 Task: Use the command palette to quickly access various commands.
Action: Mouse moved to (731, 357)
Screenshot: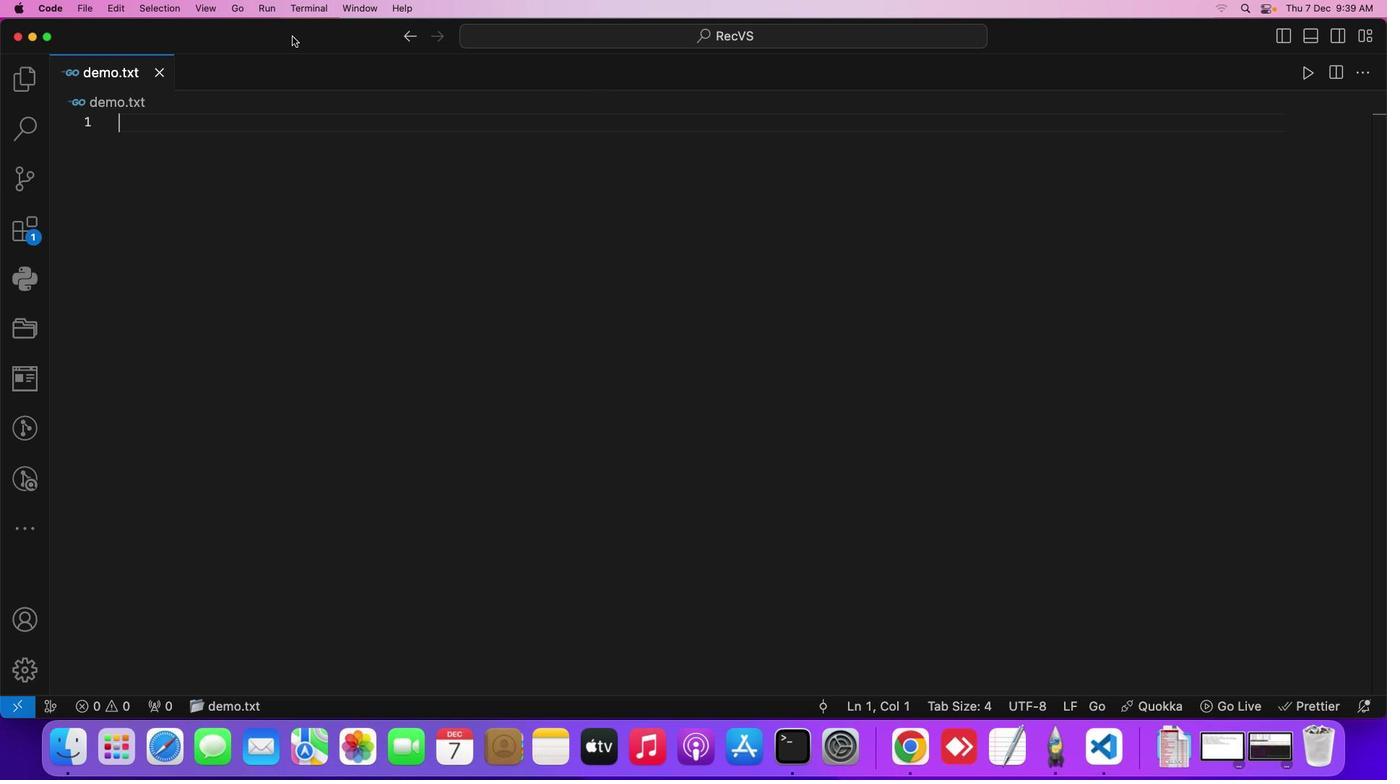 
Action: Mouse pressed left at (731, 357)
Screenshot: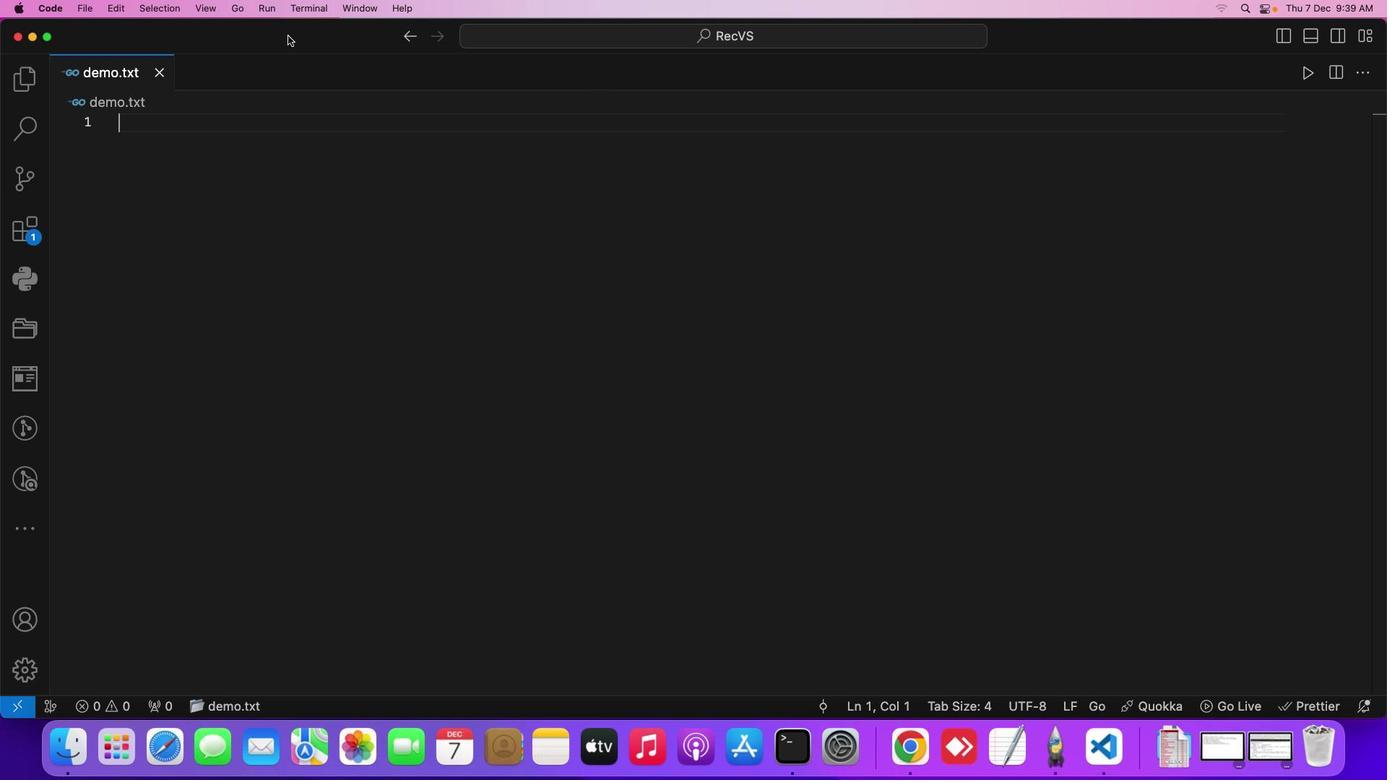 
Action: Mouse moved to (227, 29)
Screenshot: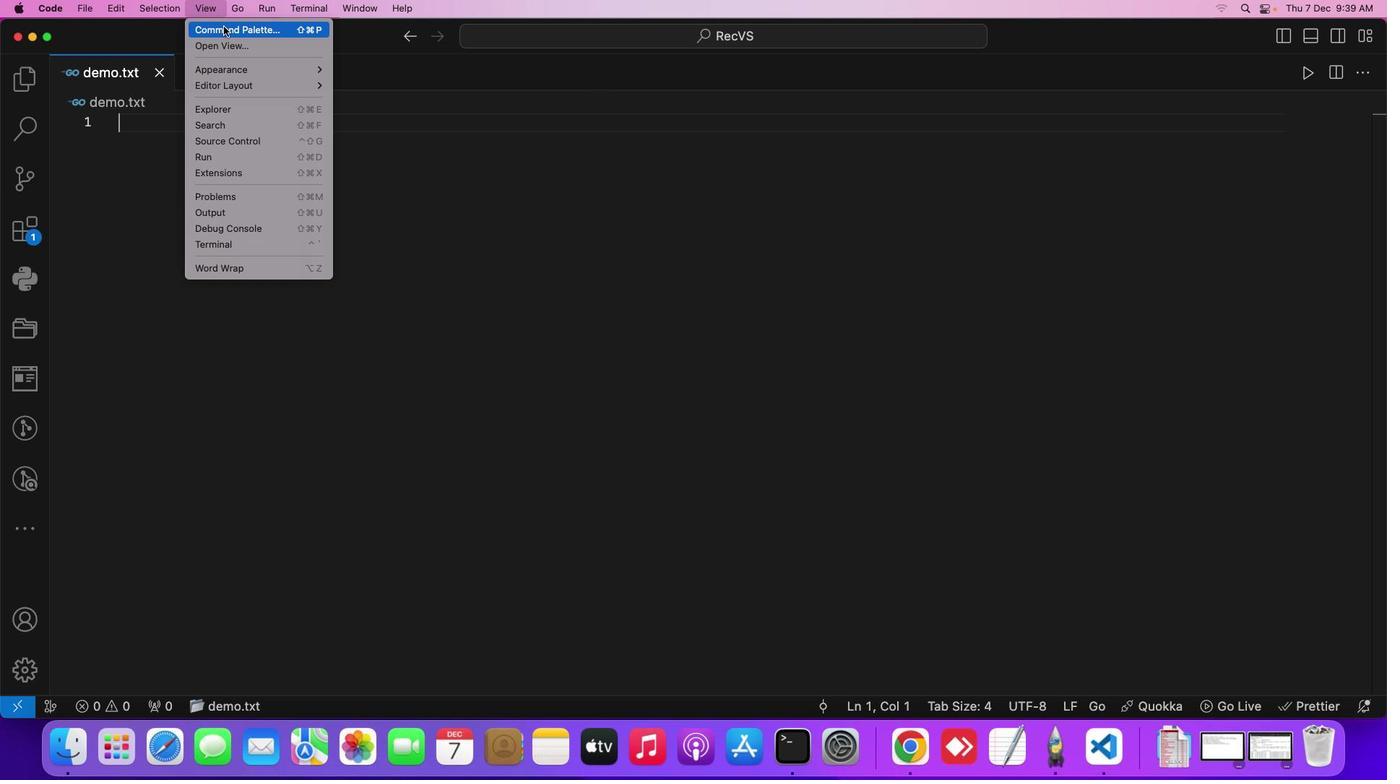 
Action: Mouse pressed left at (227, 29)
Screenshot: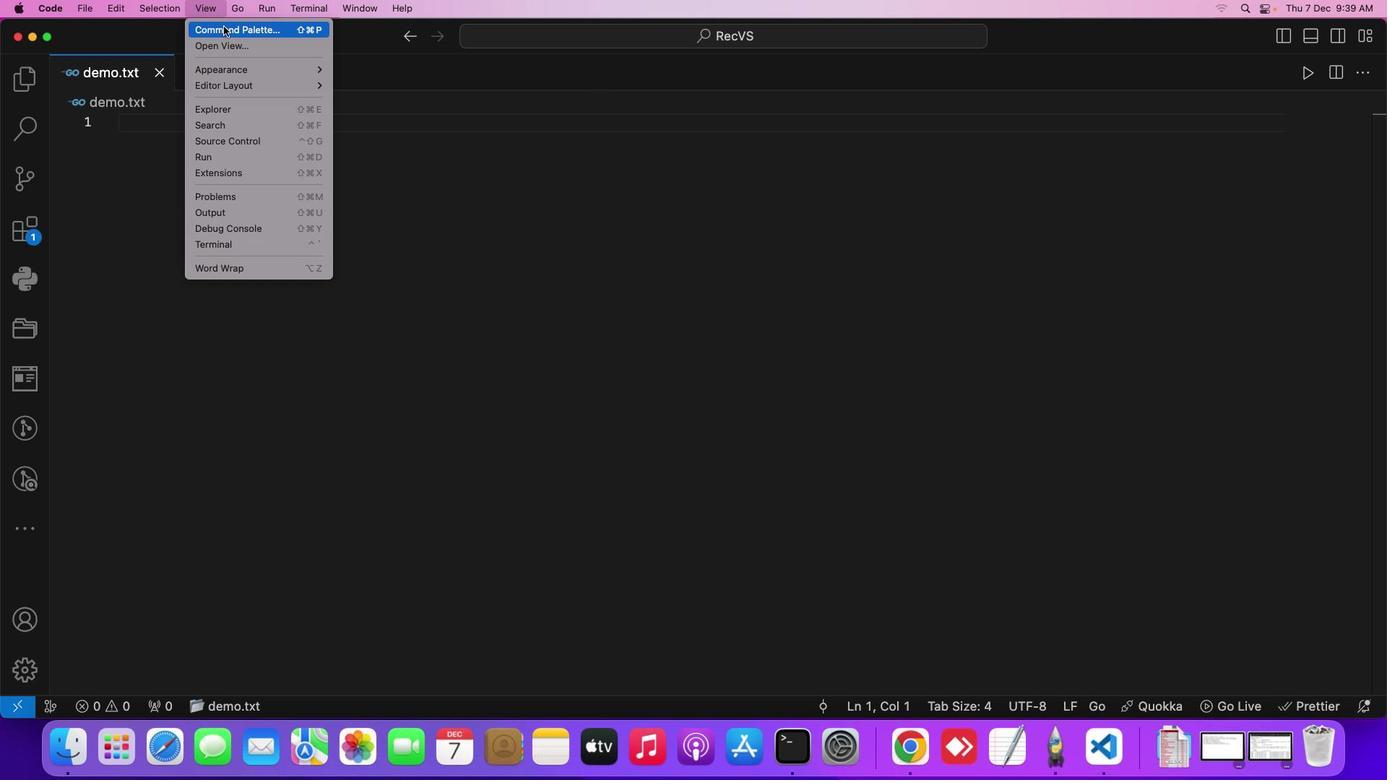 
Action: Mouse moved to (245, 47)
Screenshot: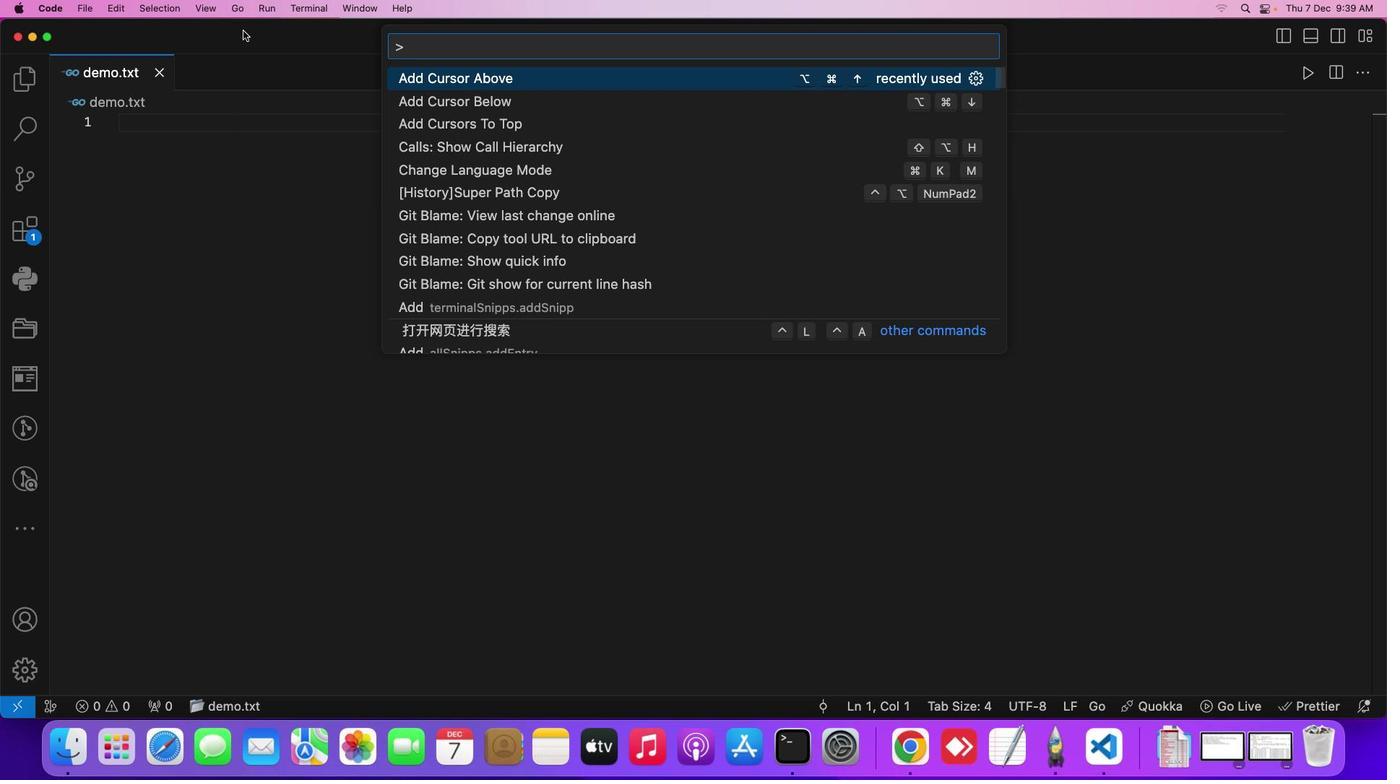 
Action: Mouse pressed left at (245, 47)
Screenshot: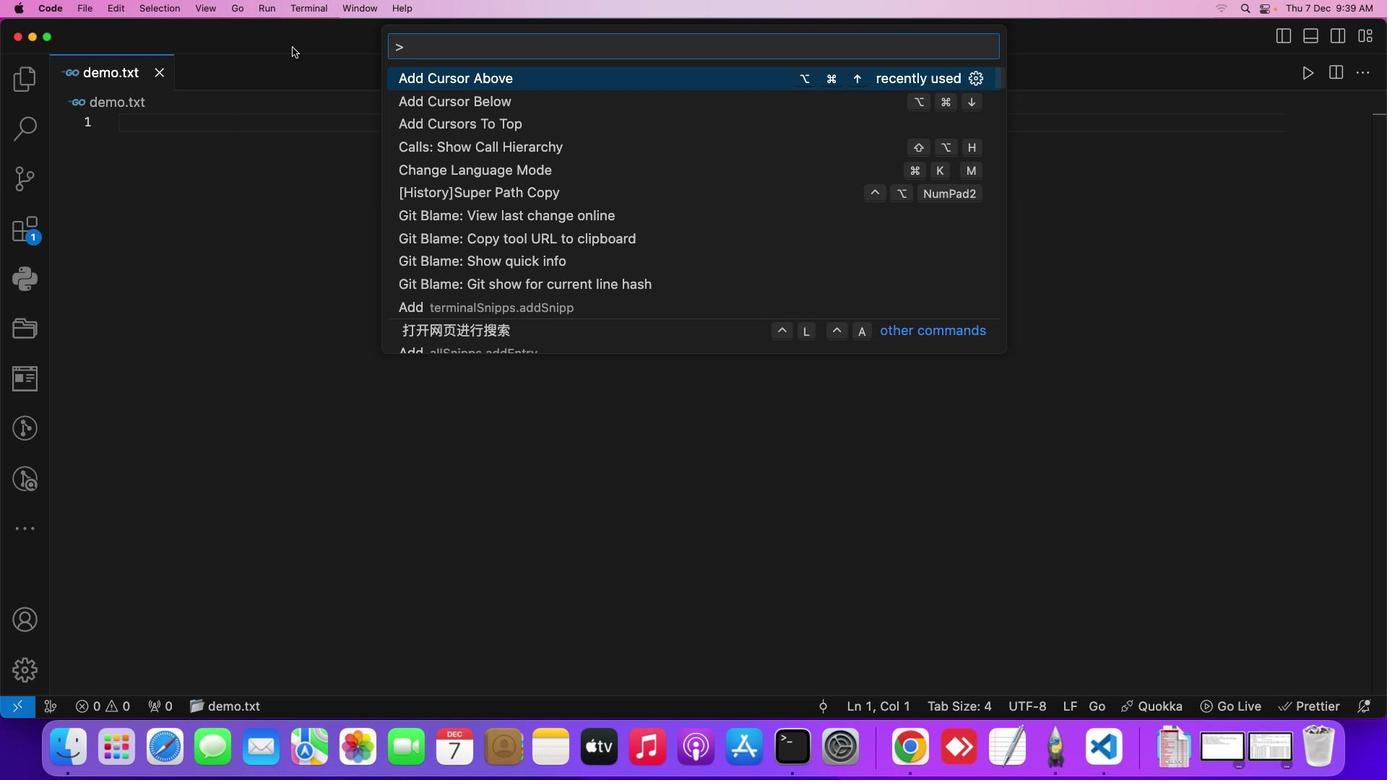
Action: Mouse moved to (523, 195)
Screenshot: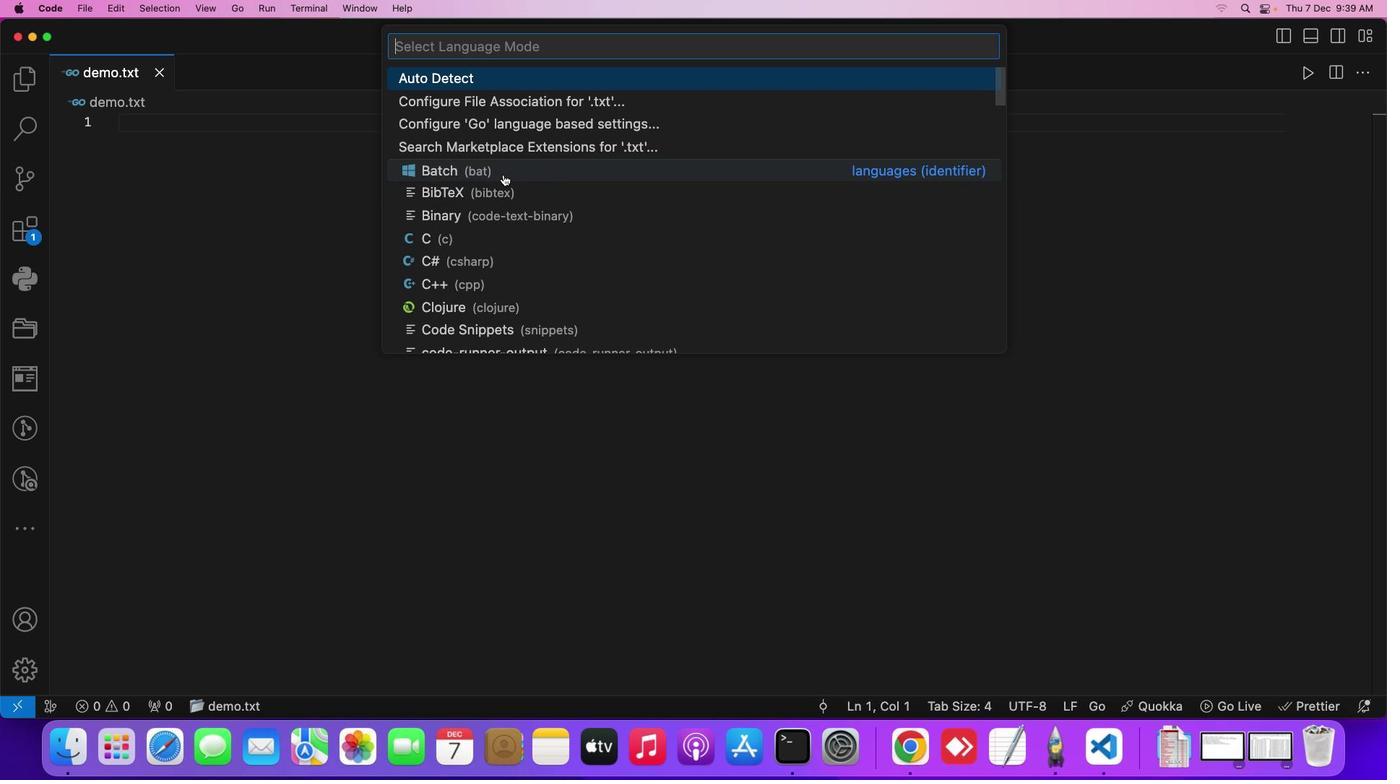 
Action: Mouse pressed left at (523, 195)
Screenshot: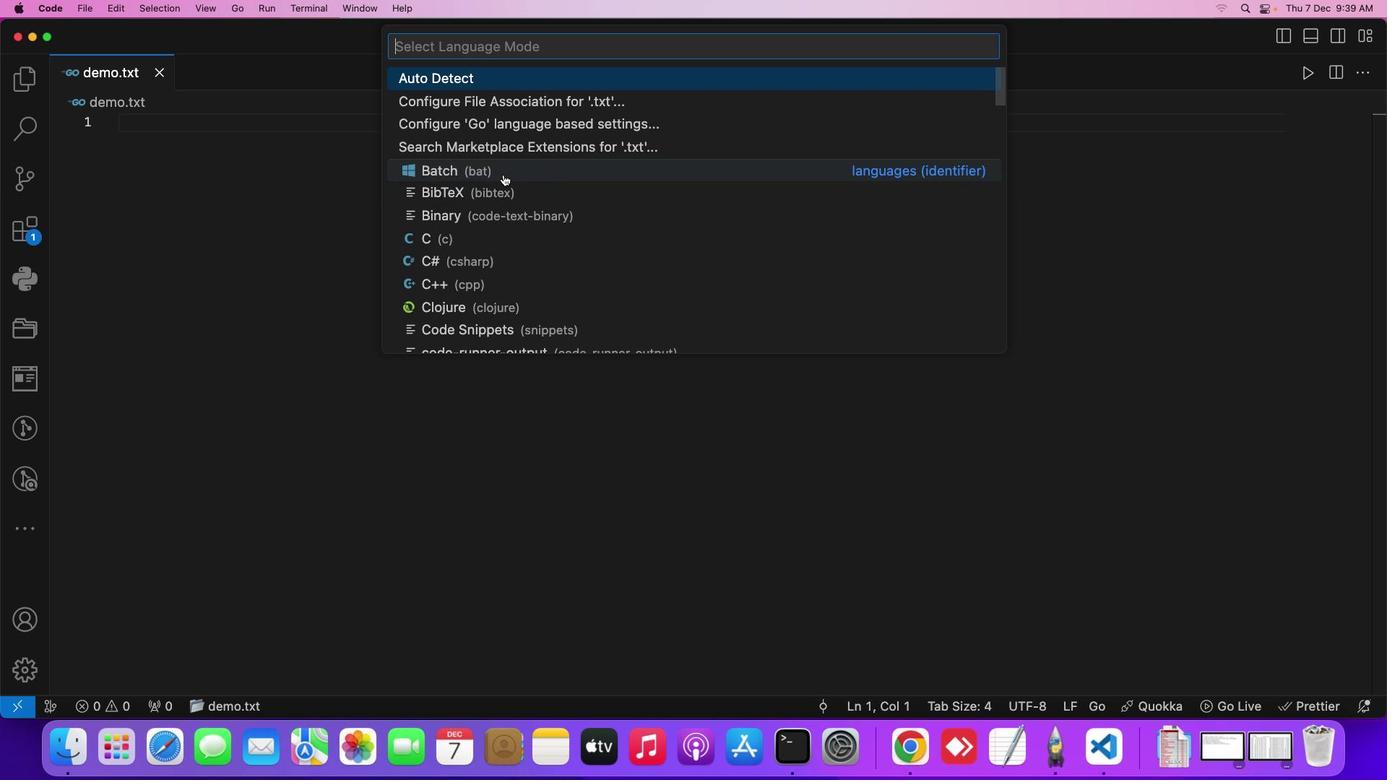 
Action: Mouse moved to (521, 292)
Screenshot: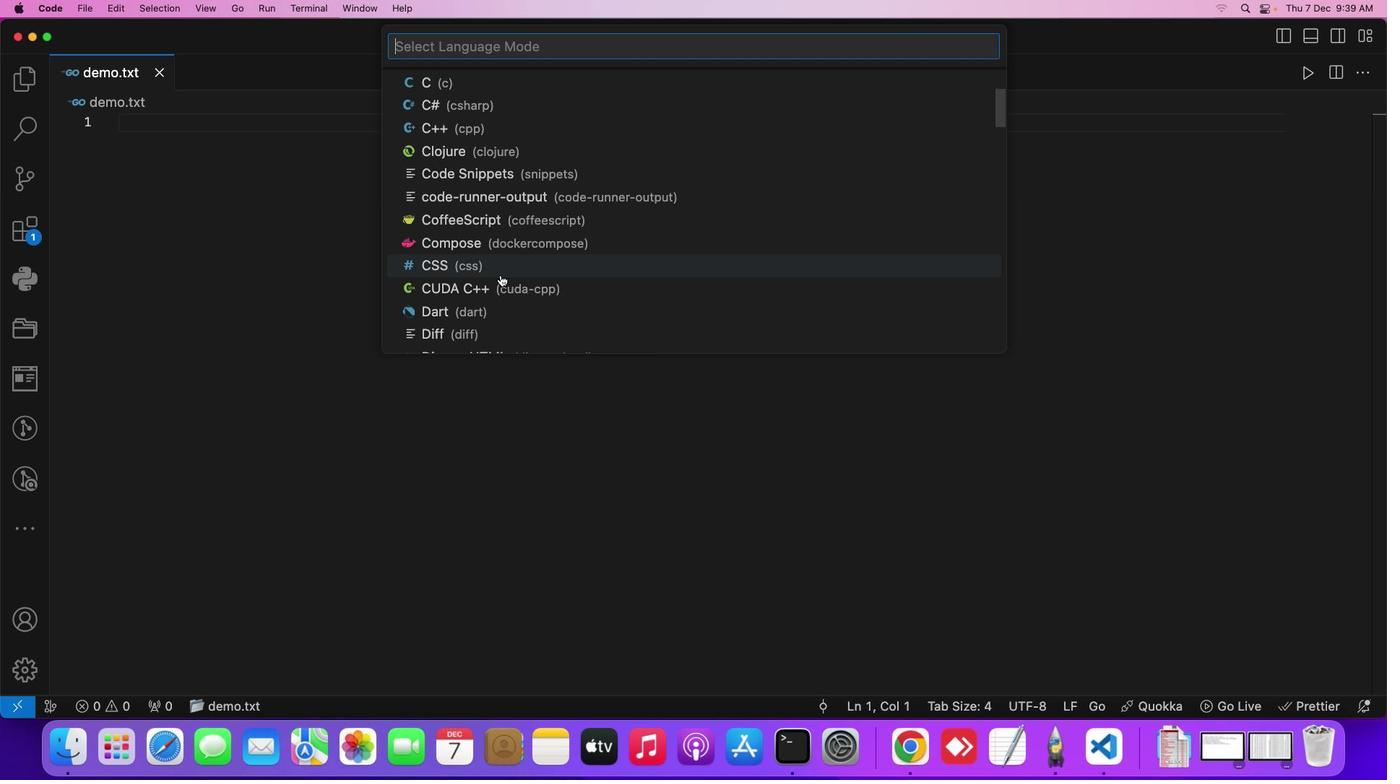 
Action: Mouse scrolled (521, 292) with delta (20, 20)
Screenshot: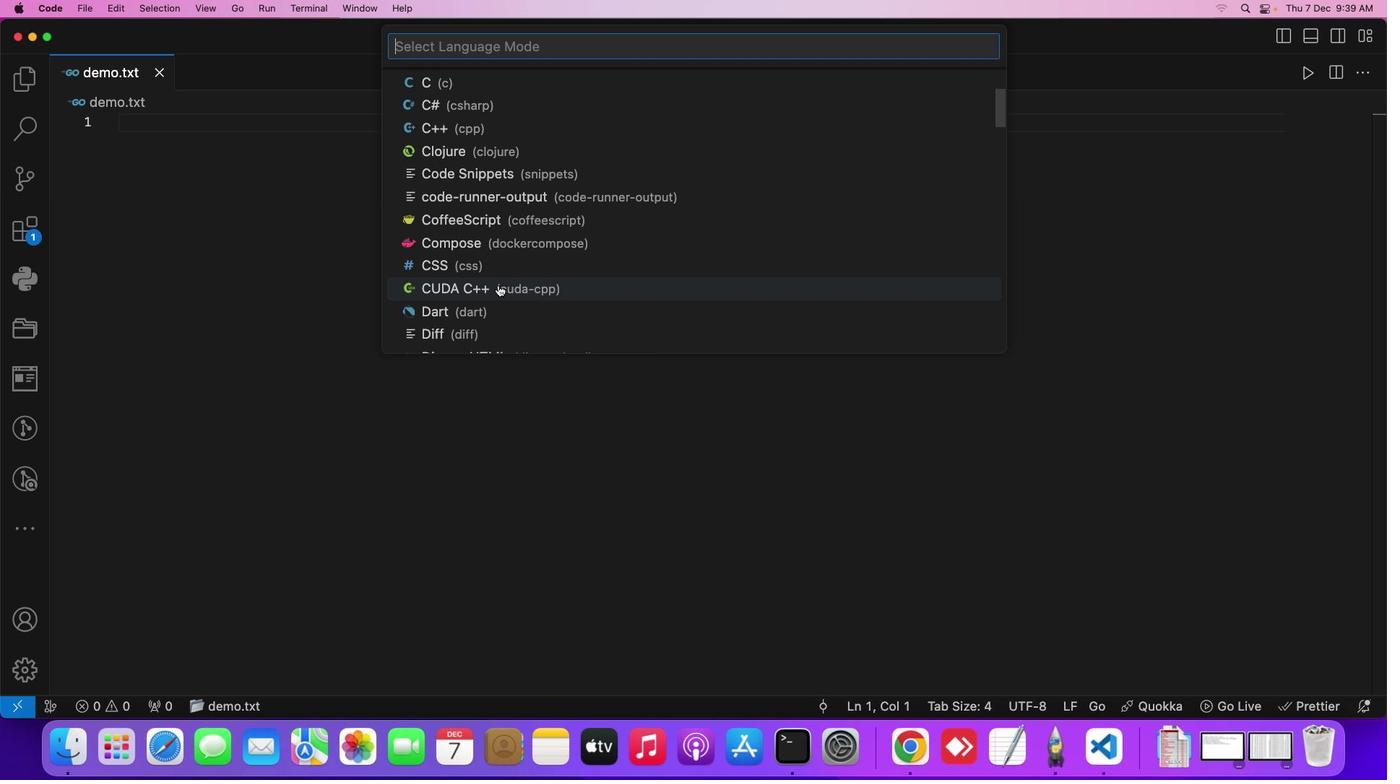 
Action: Mouse scrolled (521, 292) with delta (20, 20)
Screenshot: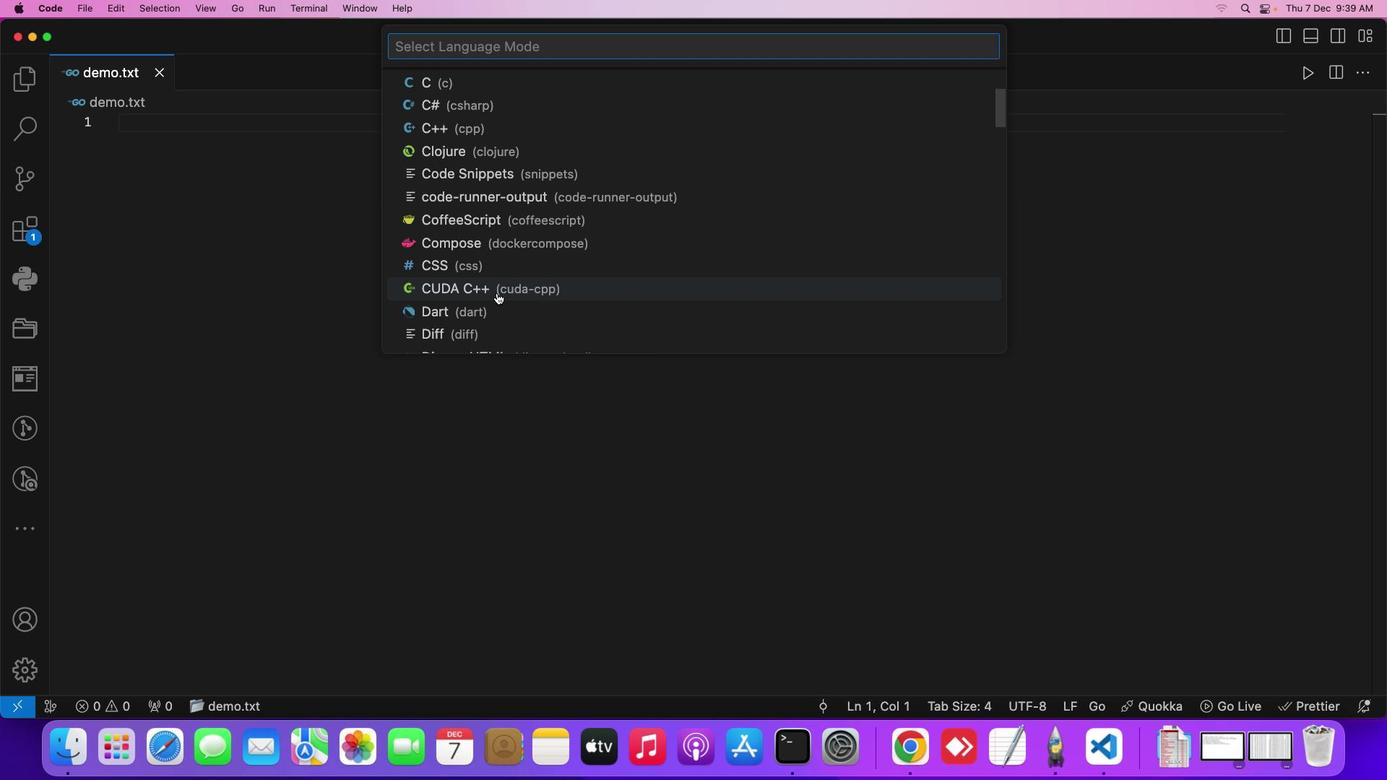 
Action: Mouse scrolled (521, 292) with delta (20, 20)
Screenshot: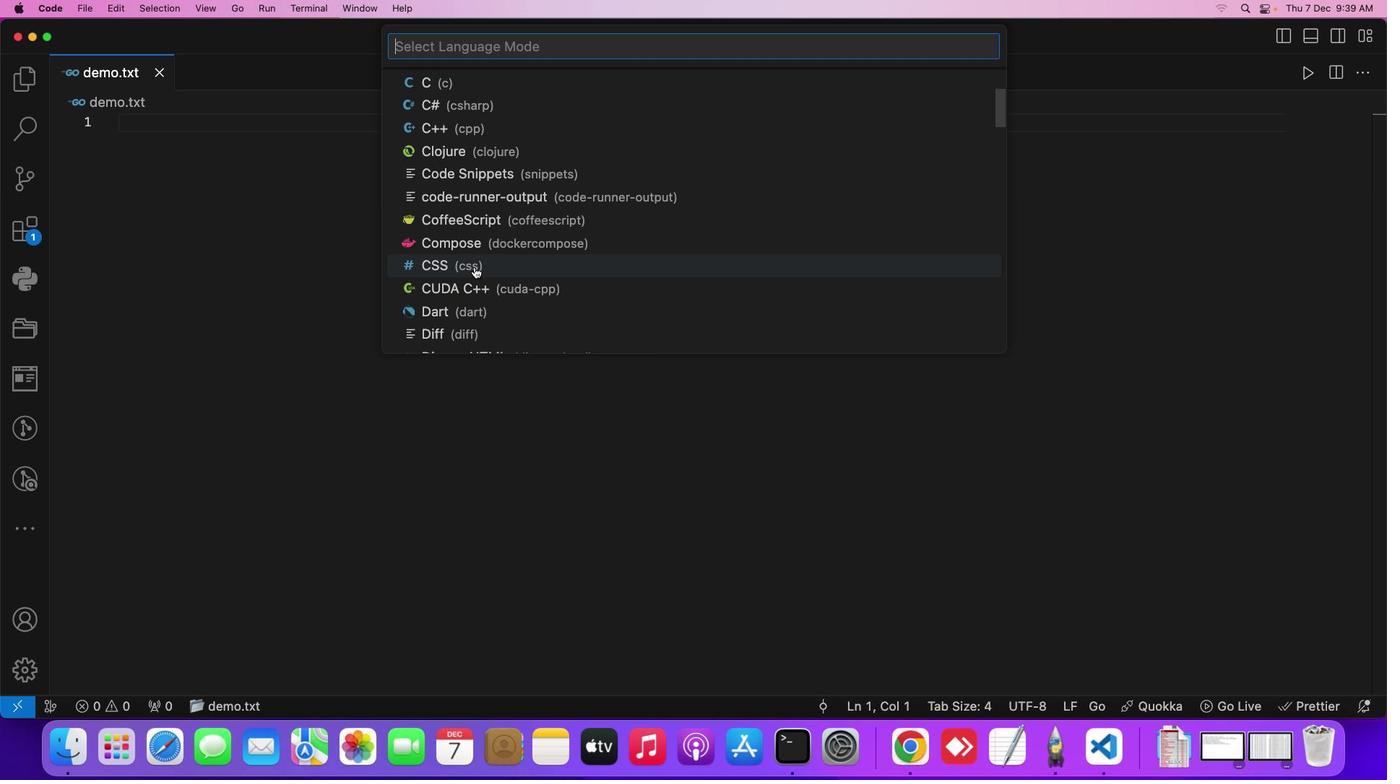 
Action: Mouse moved to (495, 288)
Screenshot: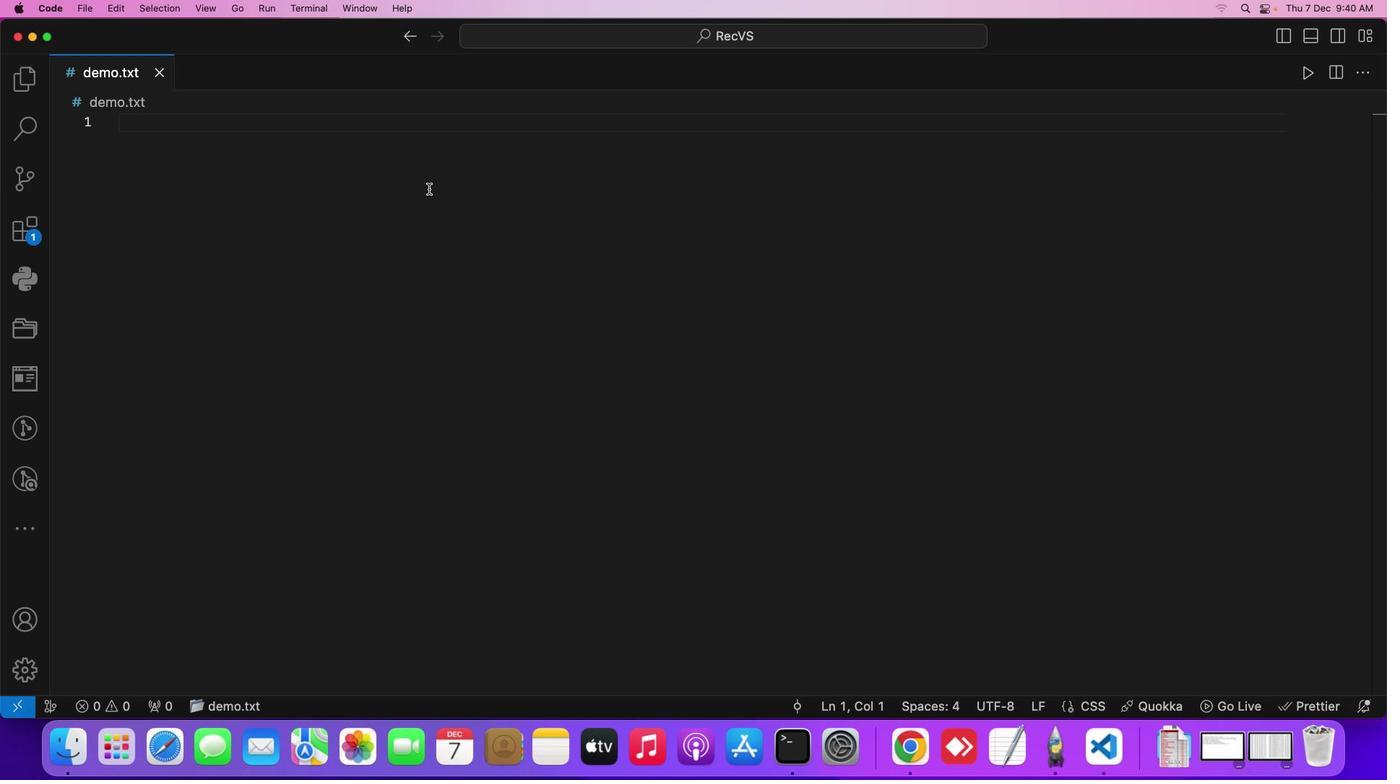 
Action: Mouse pressed left at (495, 288)
Screenshot: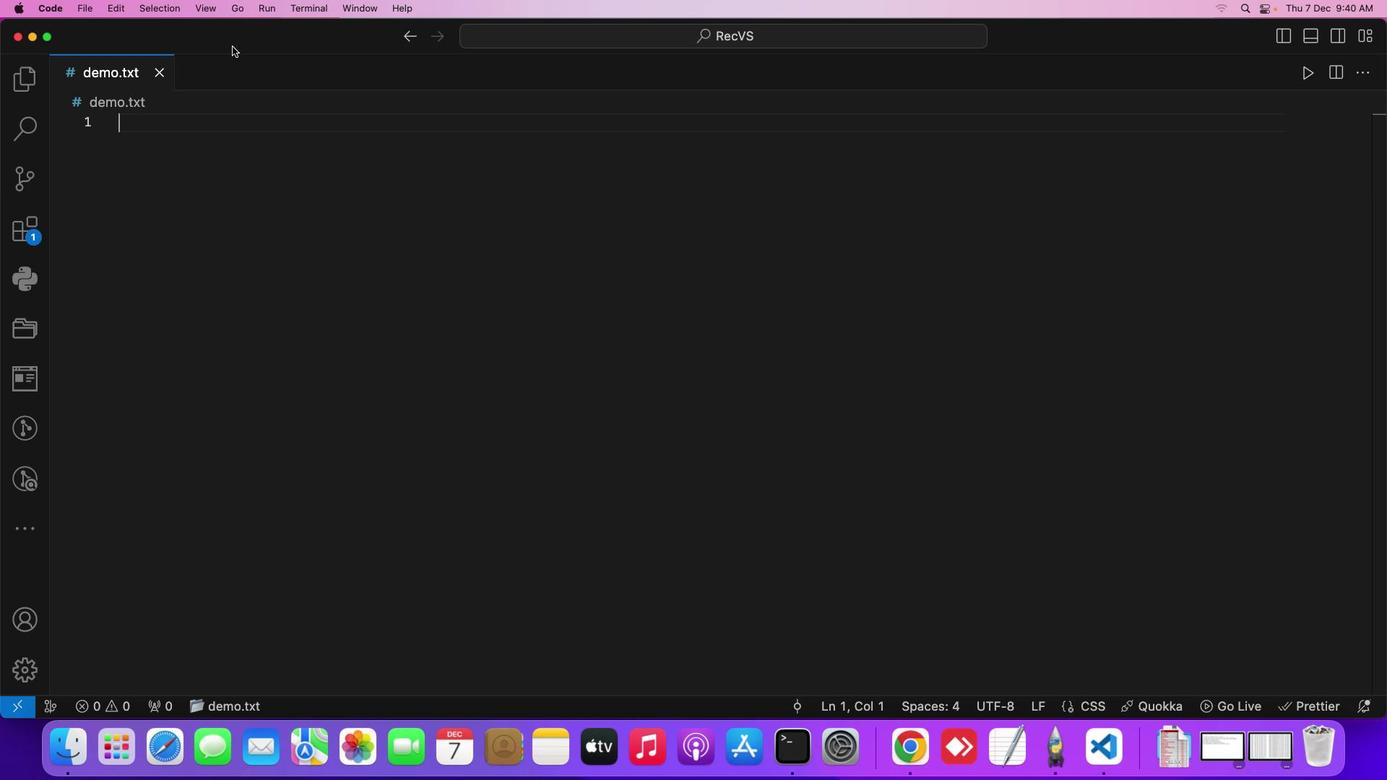
Action: Mouse moved to (227, 28)
Screenshot: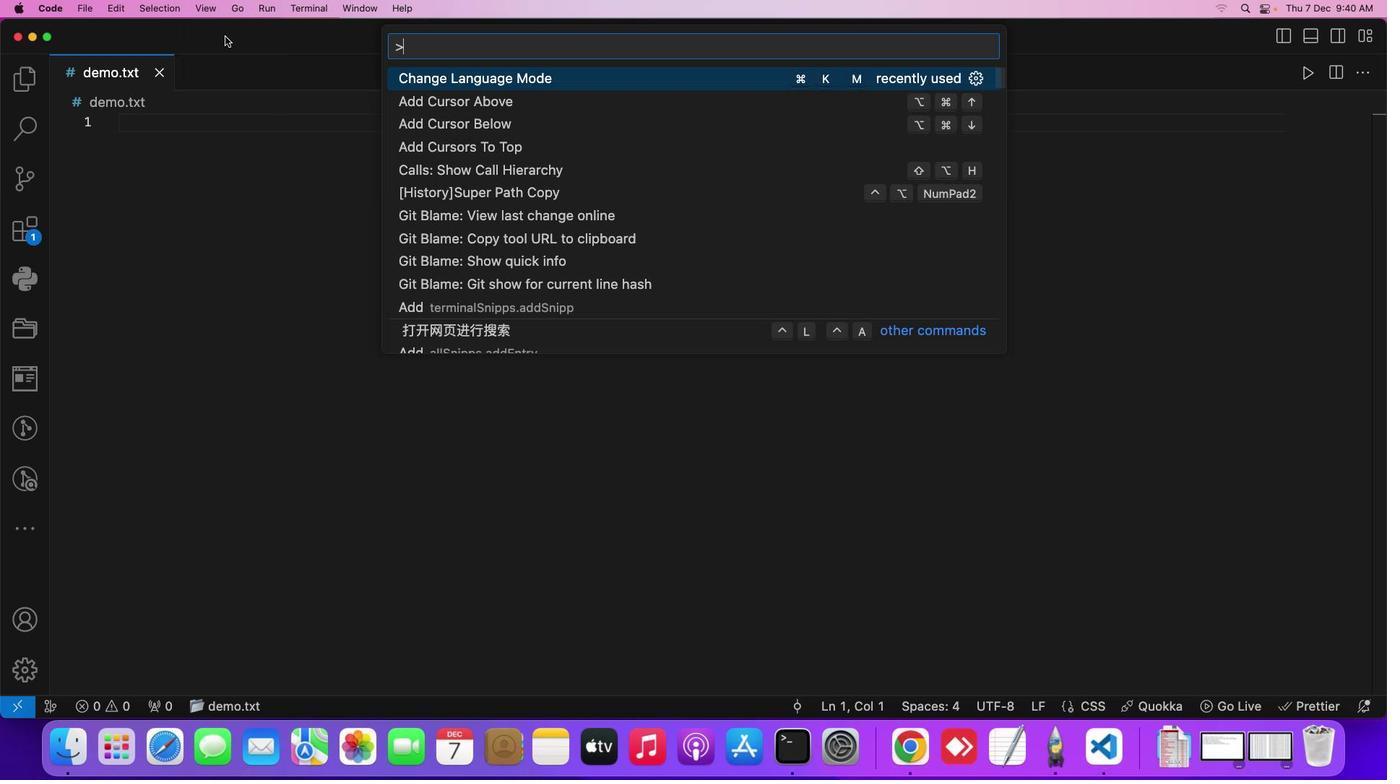 
Action: Mouse pressed left at (227, 28)
Screenshot: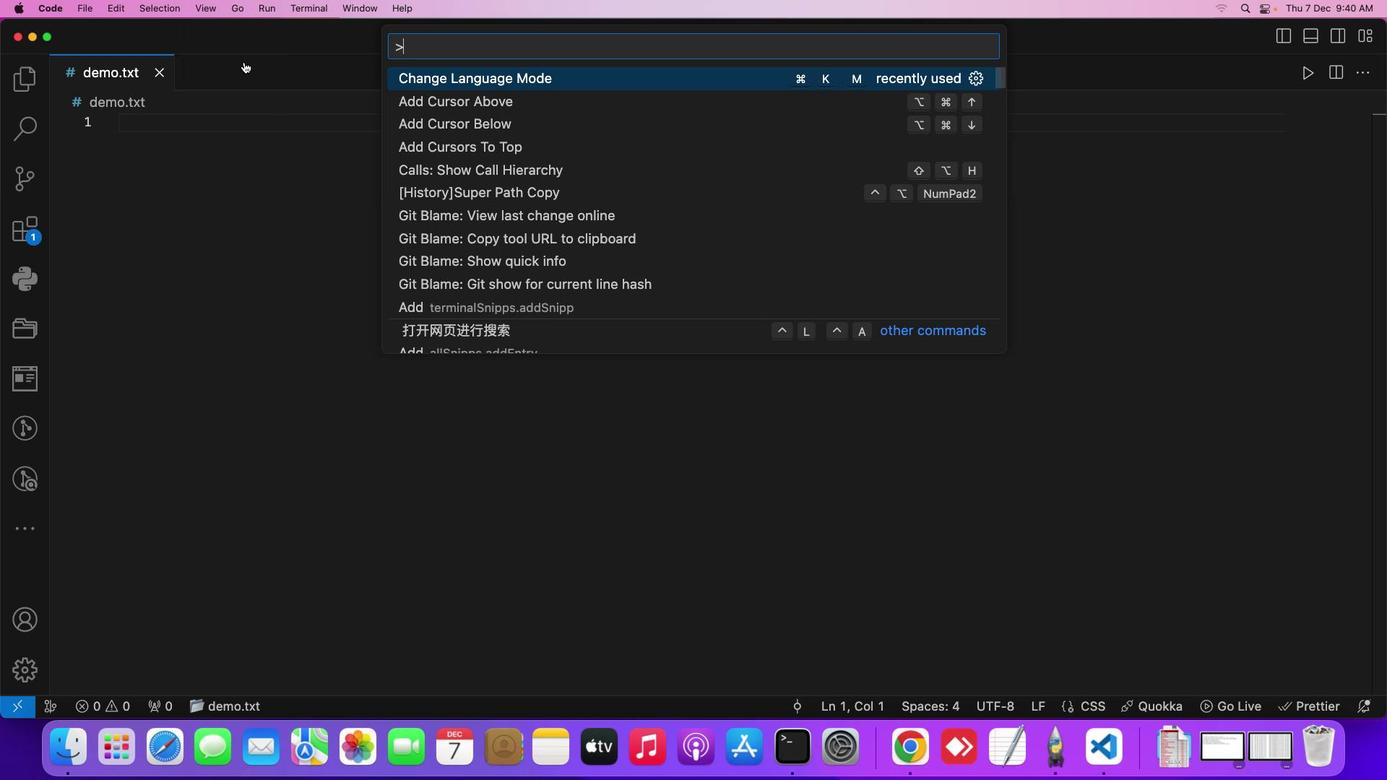
Action: Mouse moved to (237, 49)
Screenshot: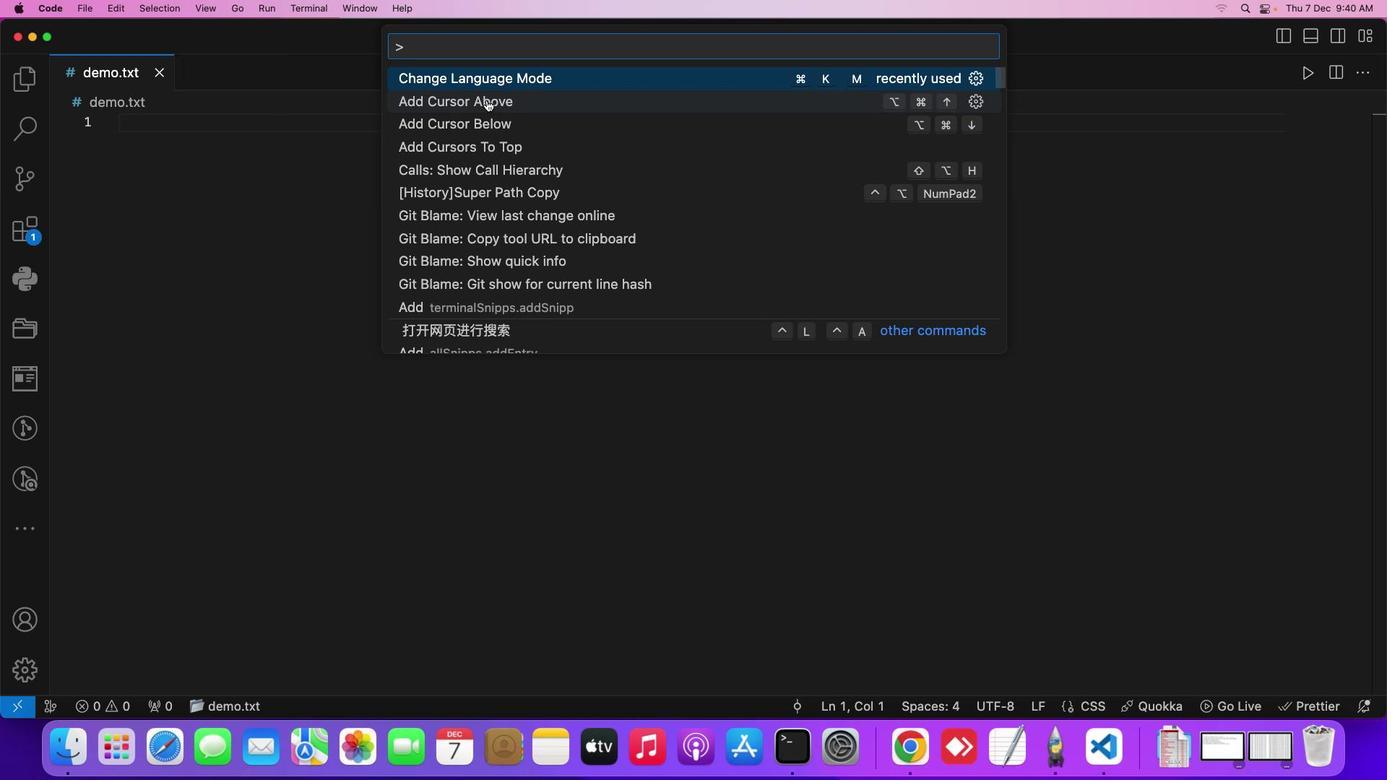 
Action: Mouse pressed left at (237, 49)
Screenshot: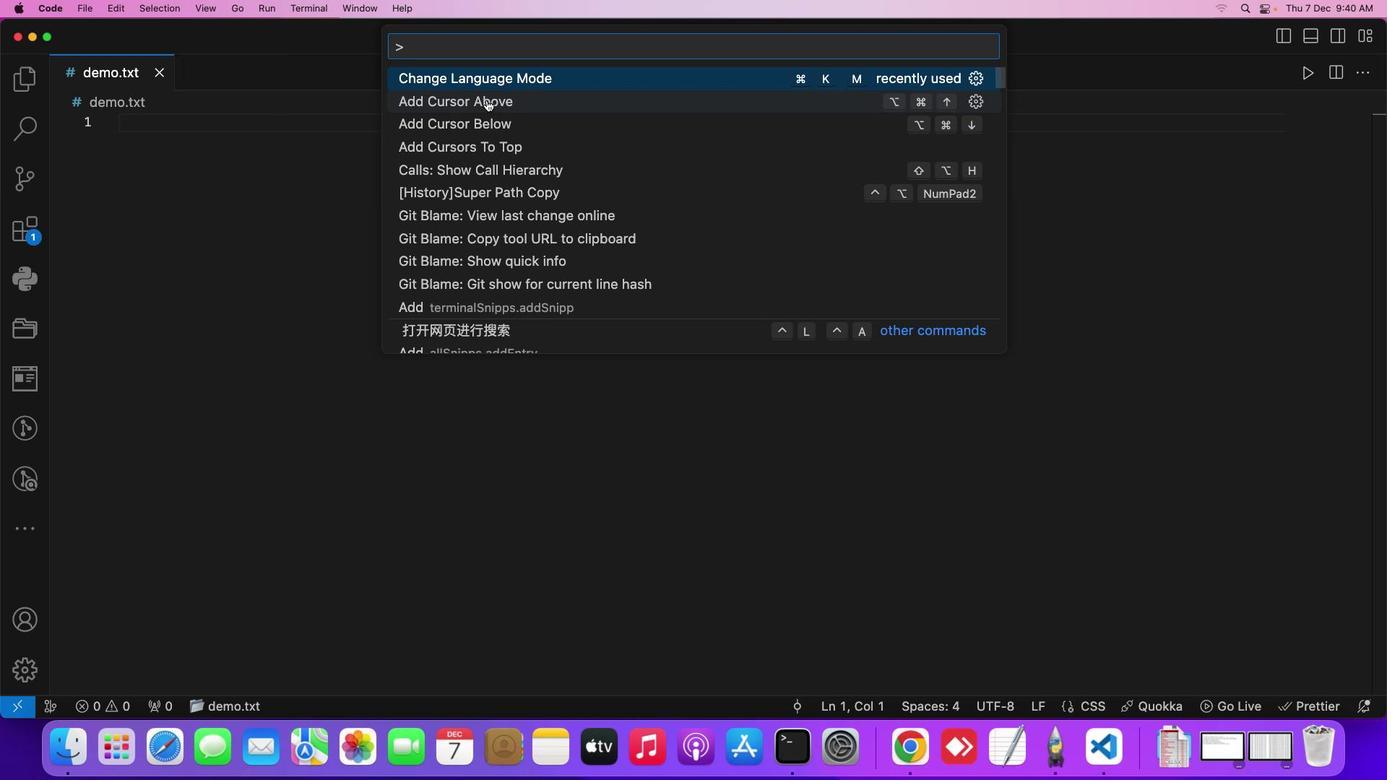 
Action: Mouse moved to (510, 165)
Screenshot: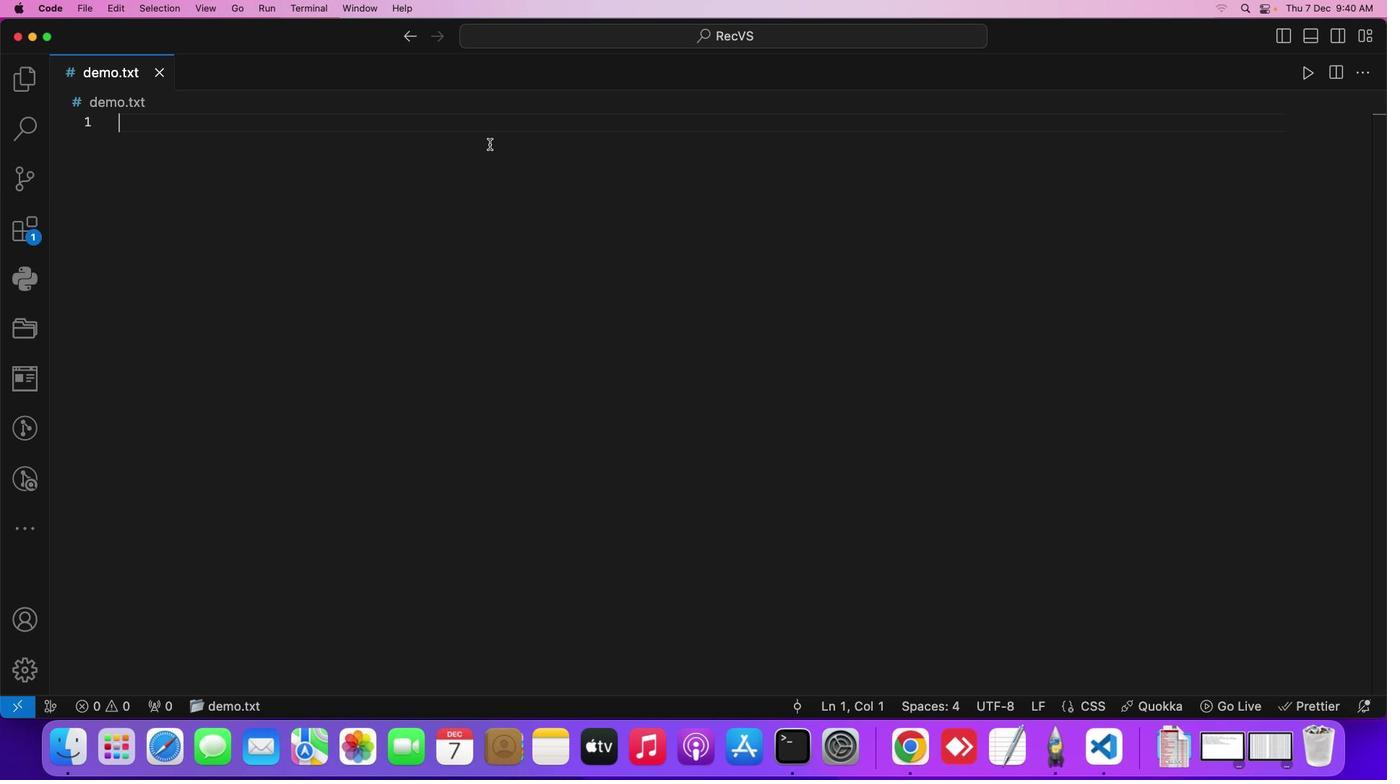 
Action: Mouse pressed left at (510, 165)
Screenshot: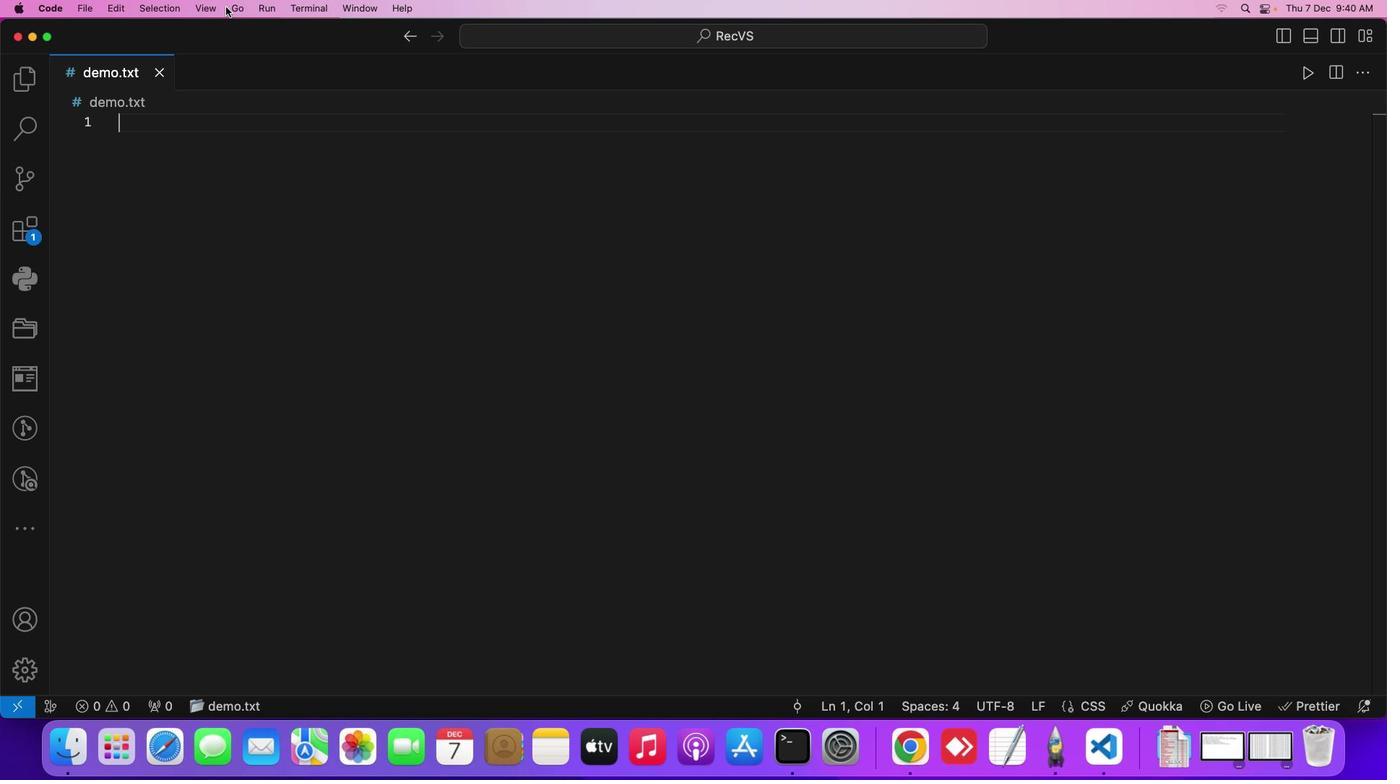 
Action: Mouse moved to (235, 28)
Screenshot: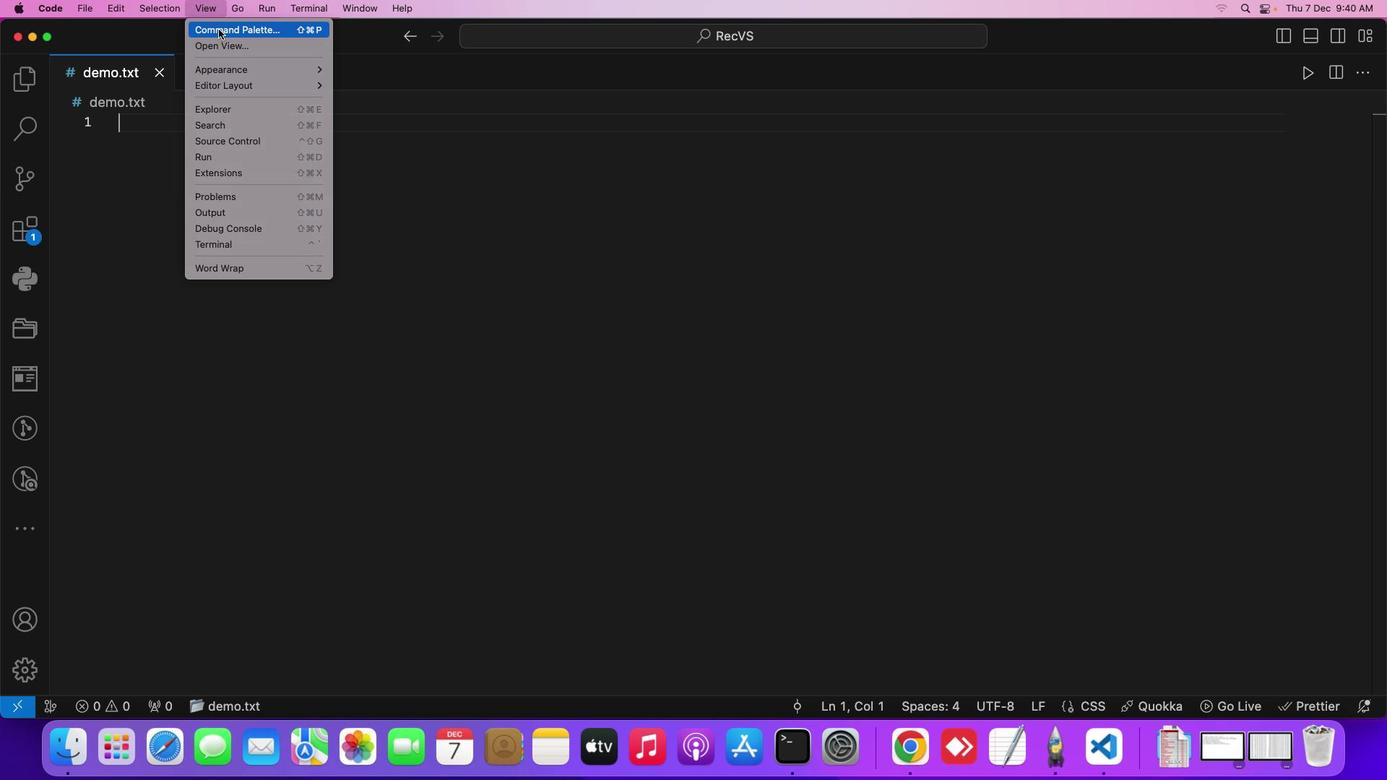 
Action: Mouse pressed left at (235, 28)
Screenshot: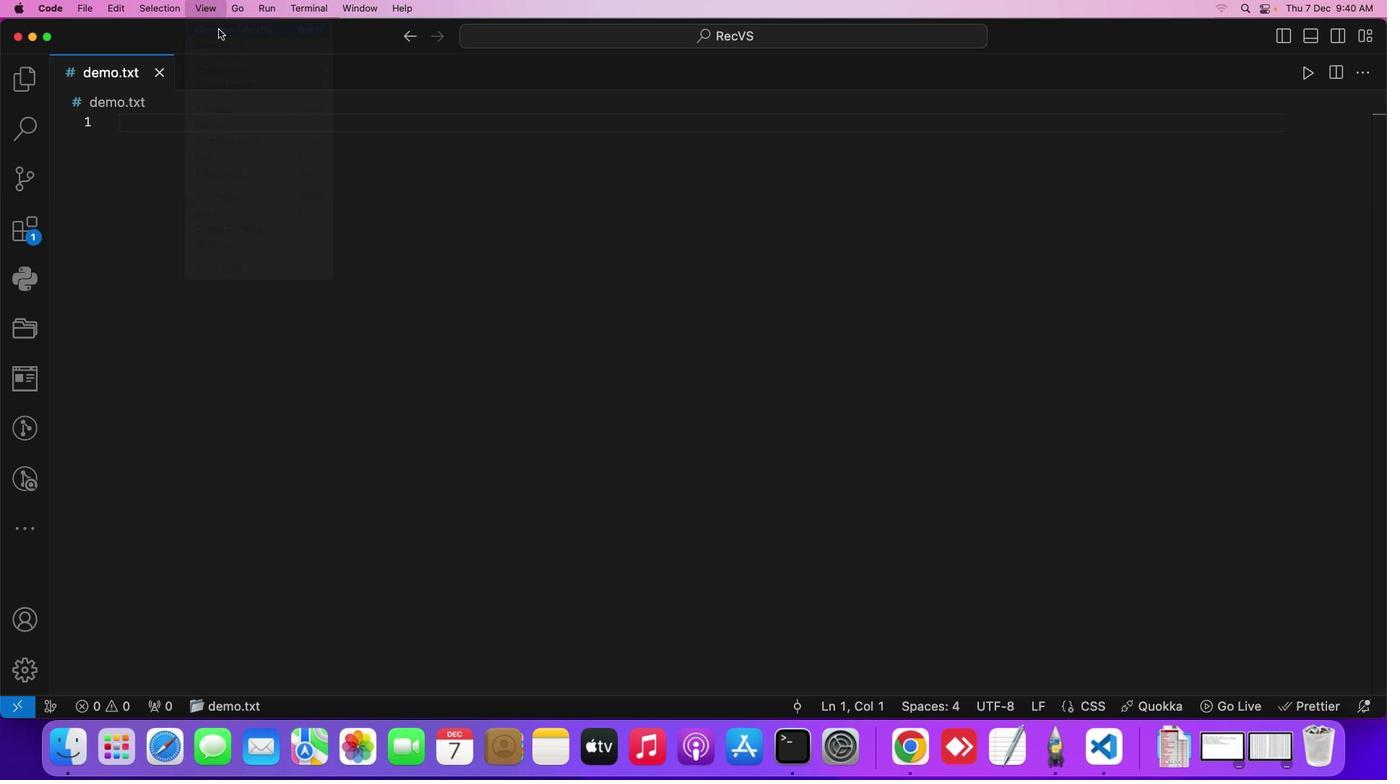 
Action: Mouse moved to (239, 50)
Screenshot: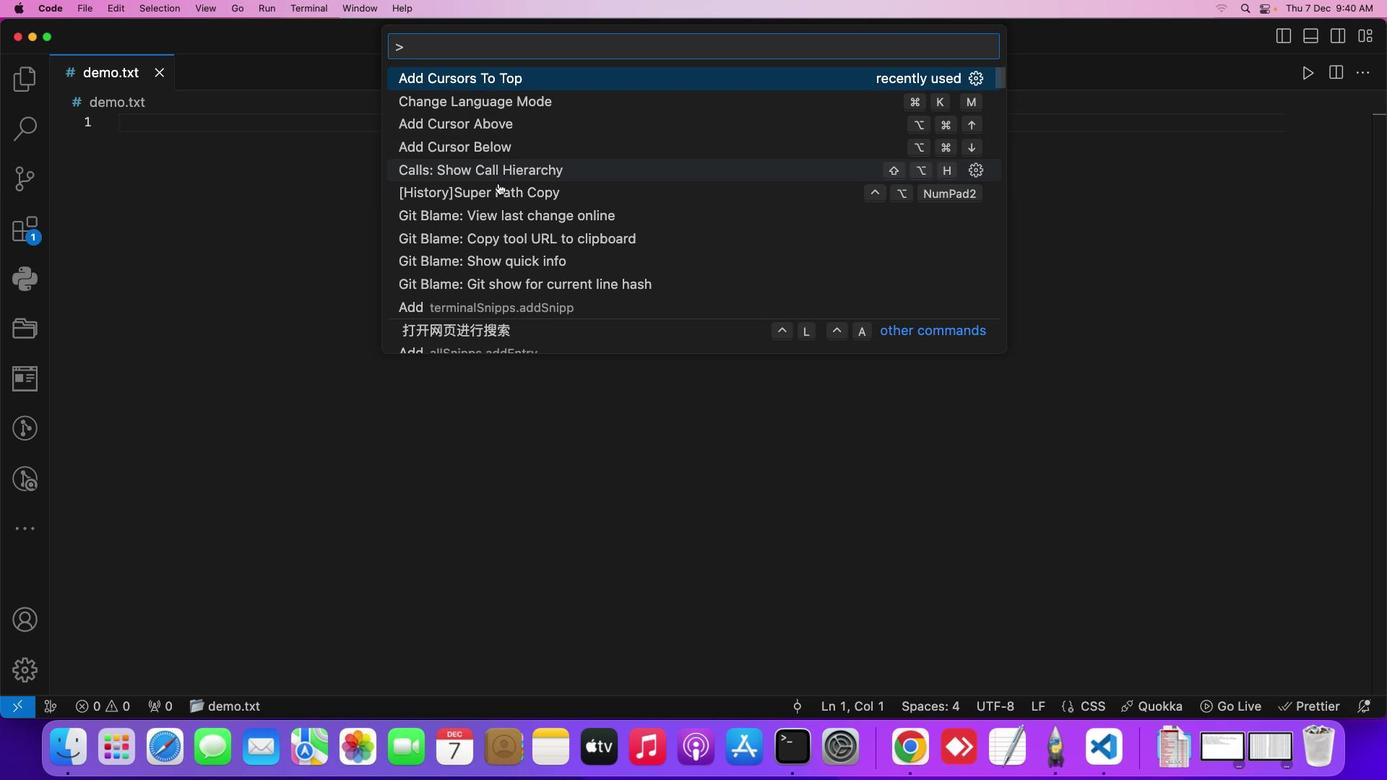 
Action: Mouse pressed left at (239, 50)
Screenshot: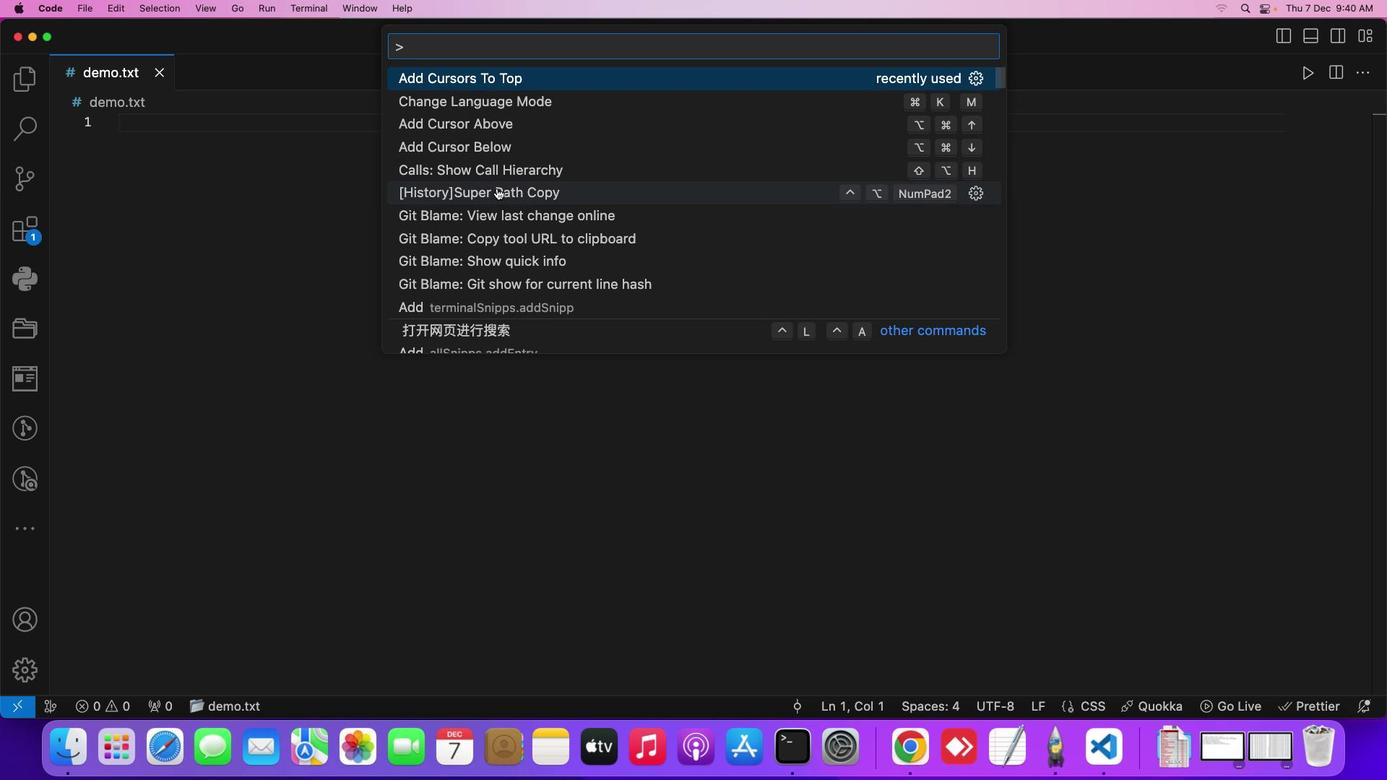 
Action: Mouse moved to (521, 260)
Screenshot: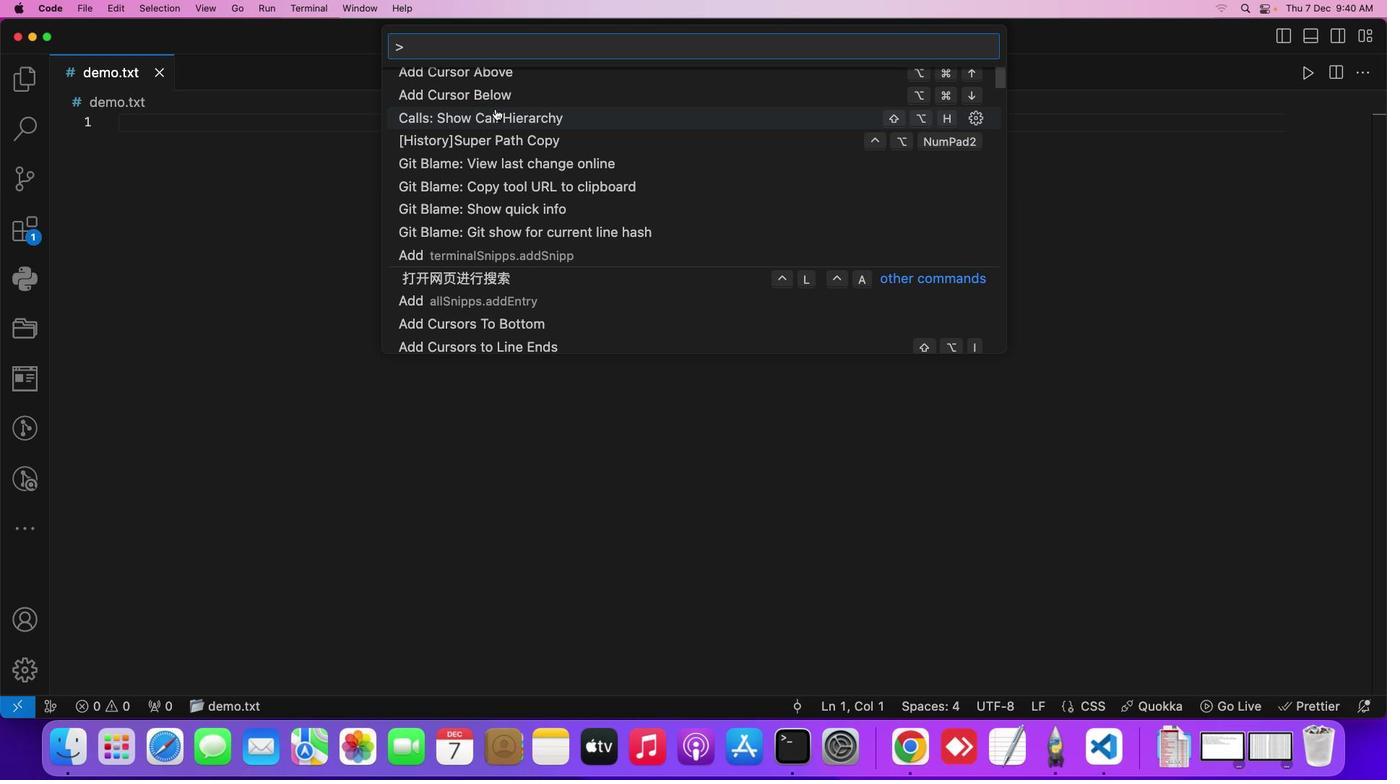 
Action: Mouse scrolled (521, 260) with delta (20, 20)
Screenshot: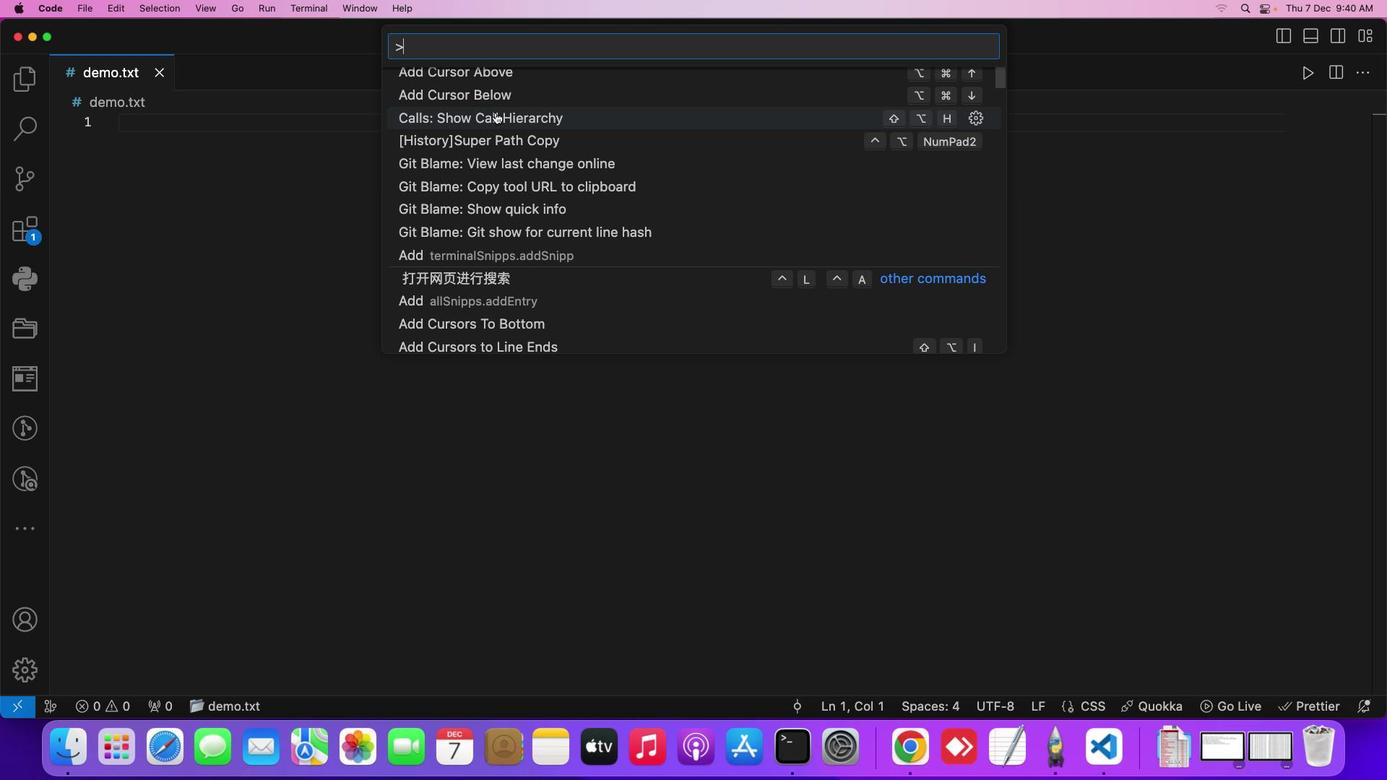 
Action: Mouse moved to (515, 133)
Screenshot: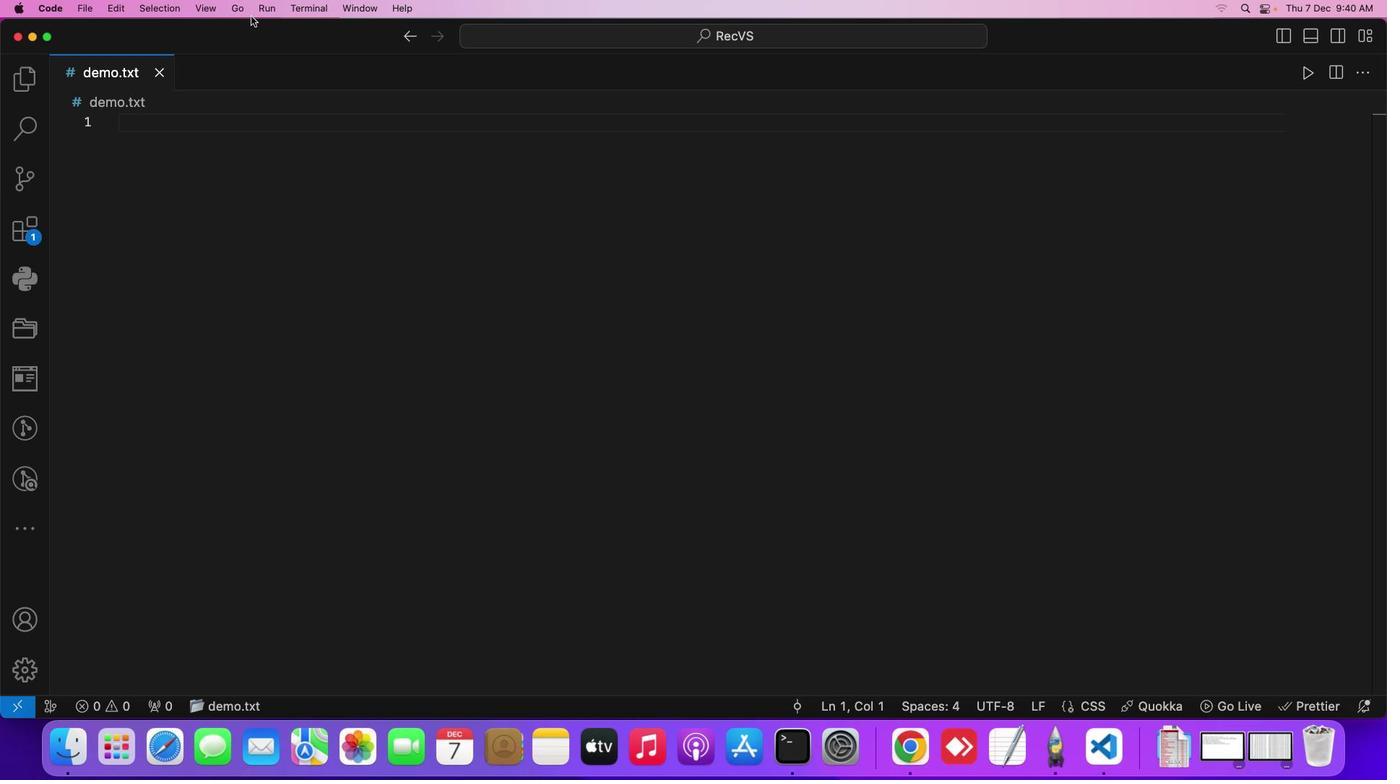 
Action: Mouse pressed left at (515, 133)
Screenshot: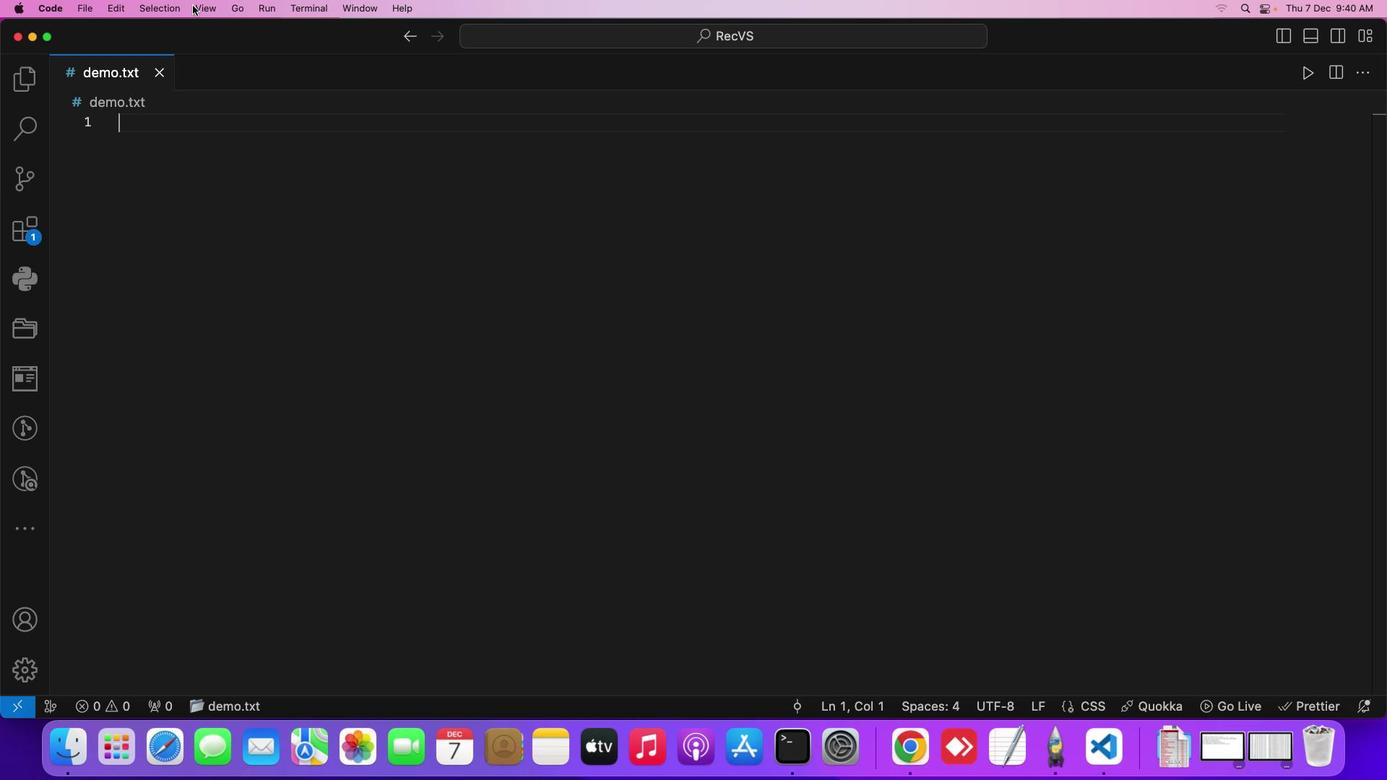 
Action: Mouse moved to (226, 26)
Screenshot: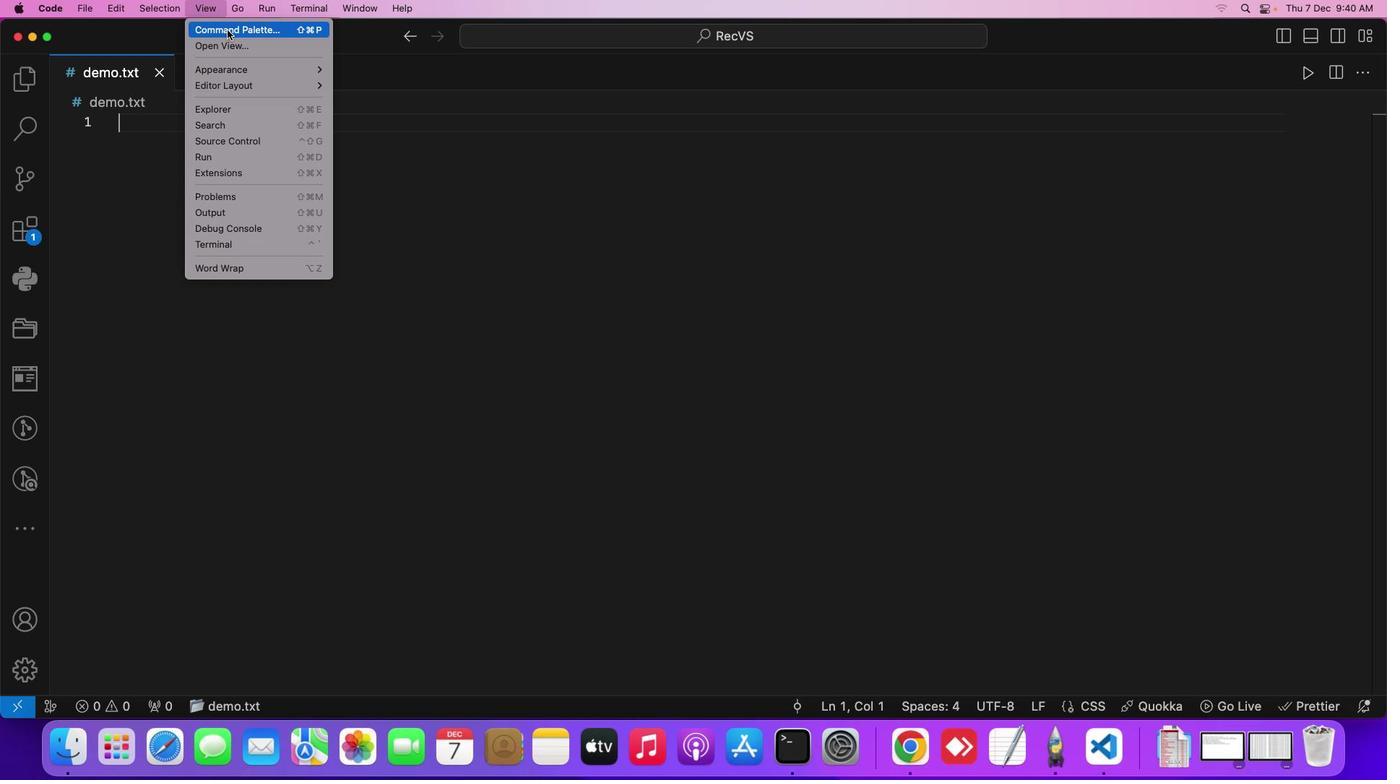 
Action: Mouse pressed left at (226, 26)
Screenshot: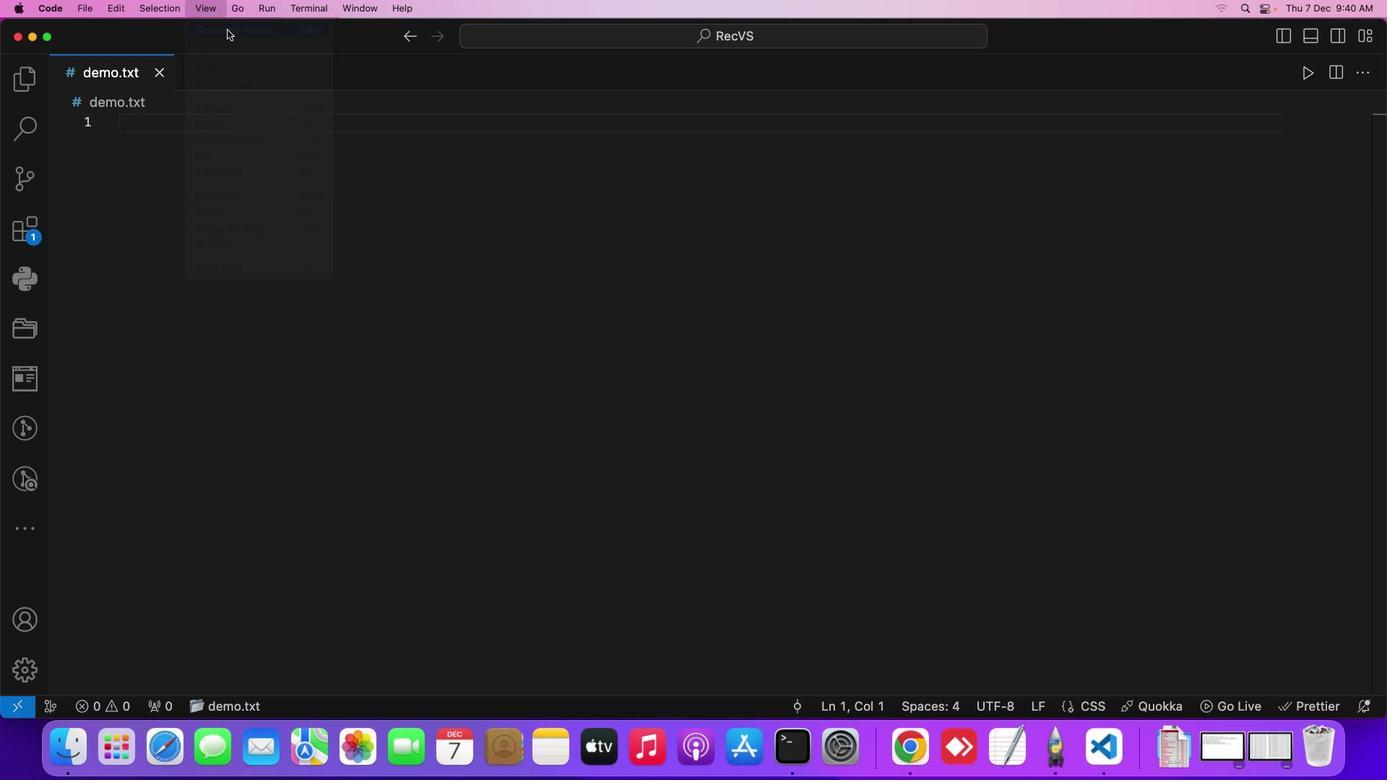 
Action: Mouse moved to (247, 50)
Screenshot: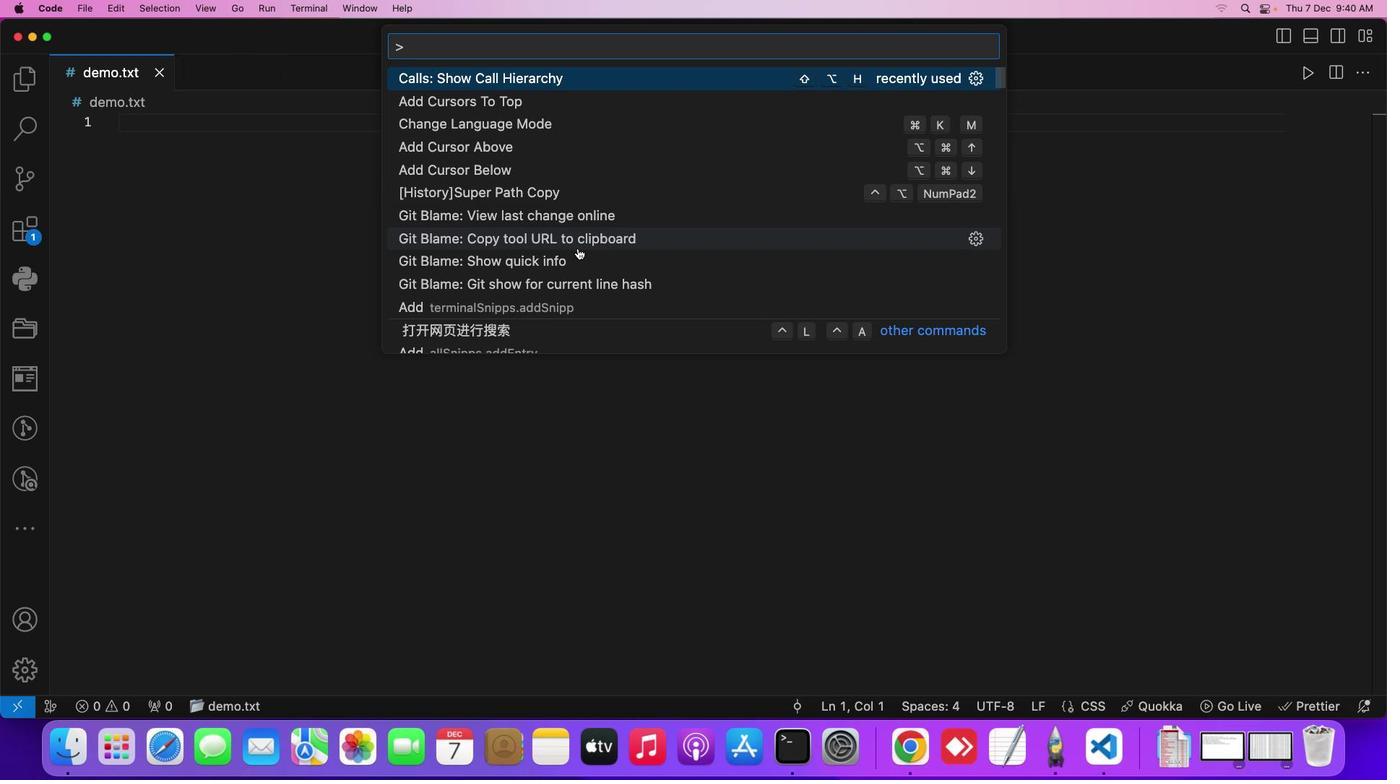 
Action: Mouse pressed left at (247, 50)
Screenshot: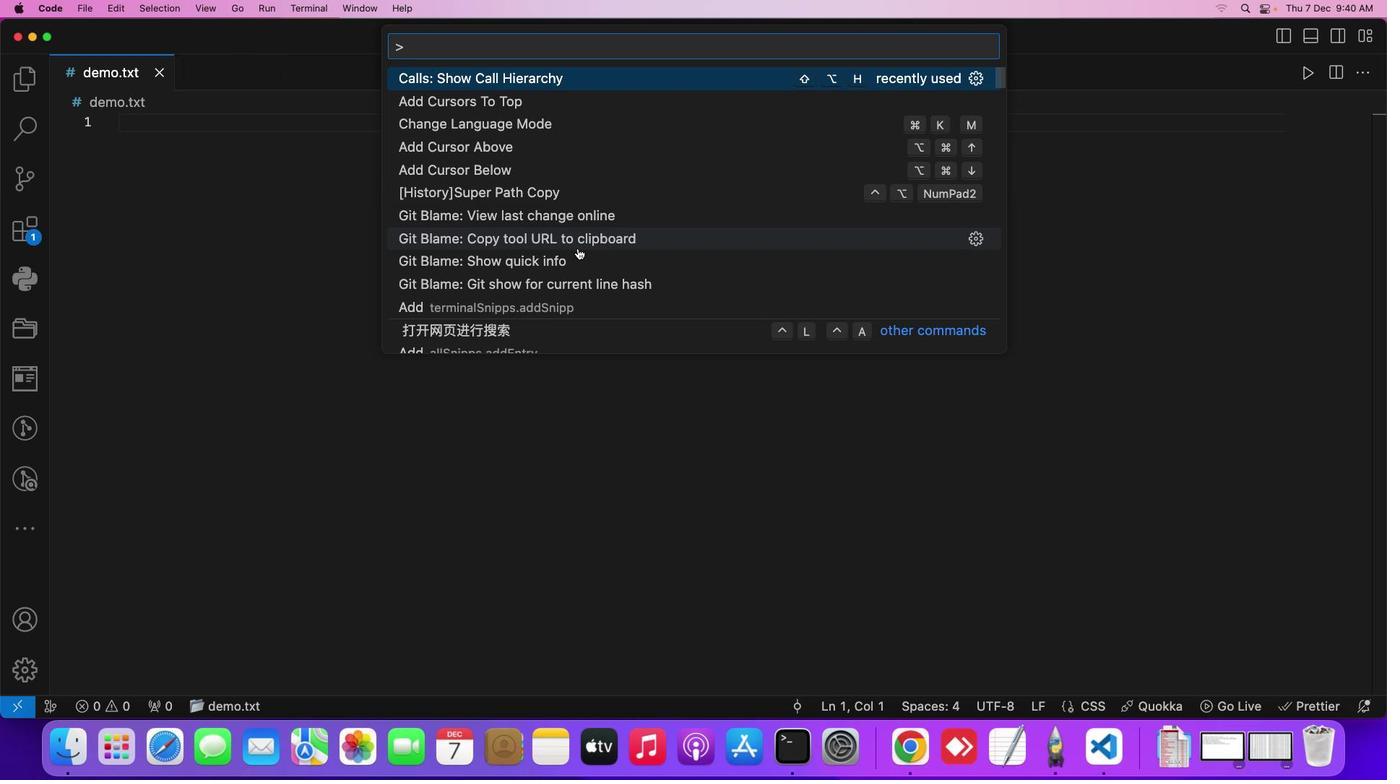 
Action: Mouse moved to (598, 268)
Screenshot: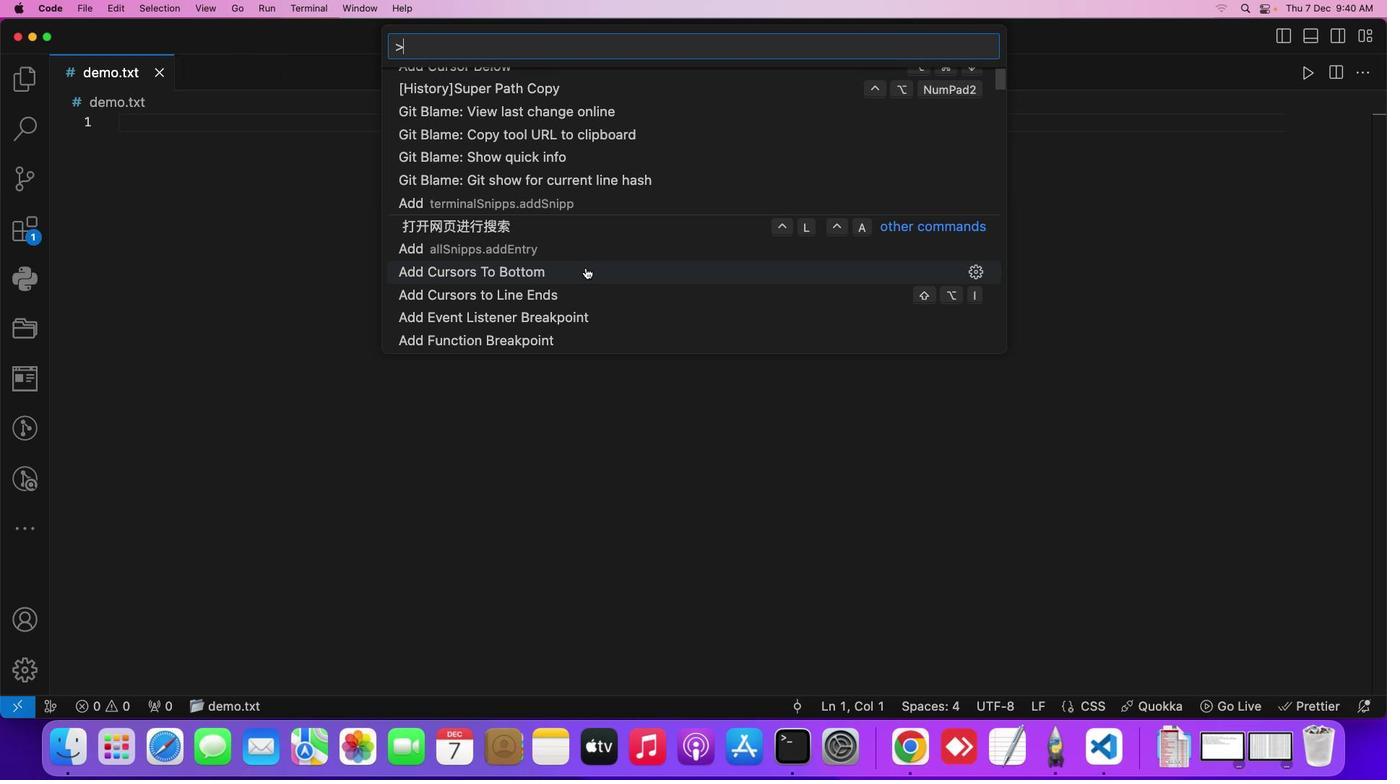
Action: Mouse scrolled (598, 268) with delta (20, 20)
Screenshot: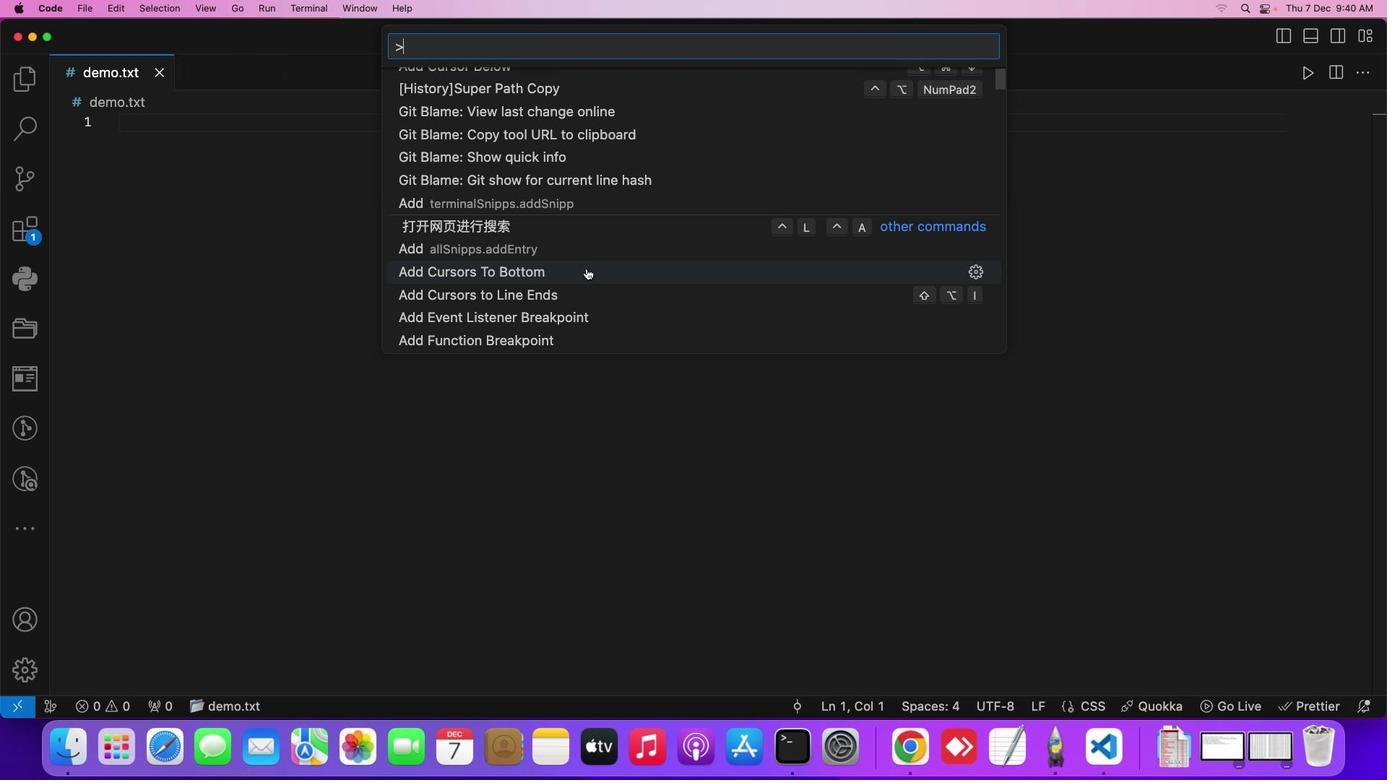 
Action: Mouse moved to (598, 268)
Screenshot: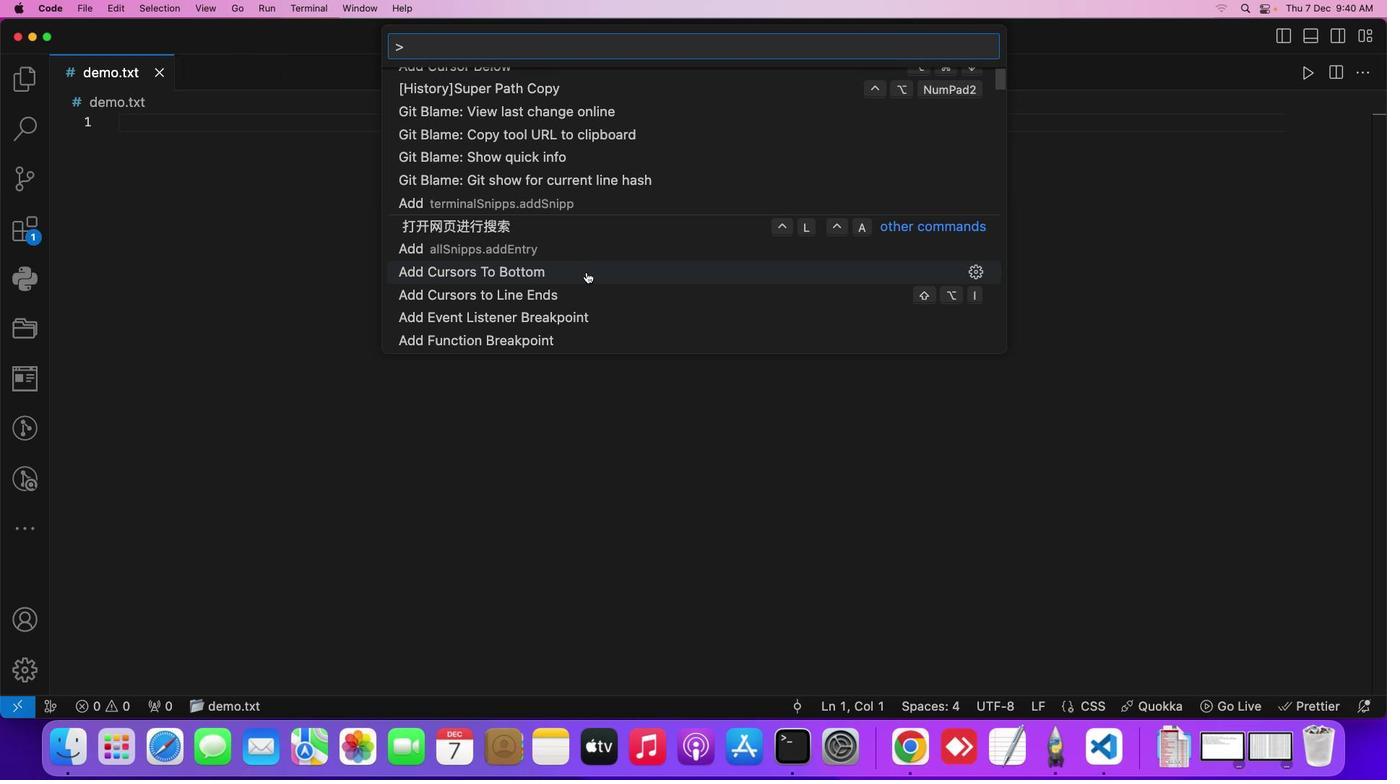 
Action: Mouse scrolled (598, 268) with delta (20, 20)
Screenshot: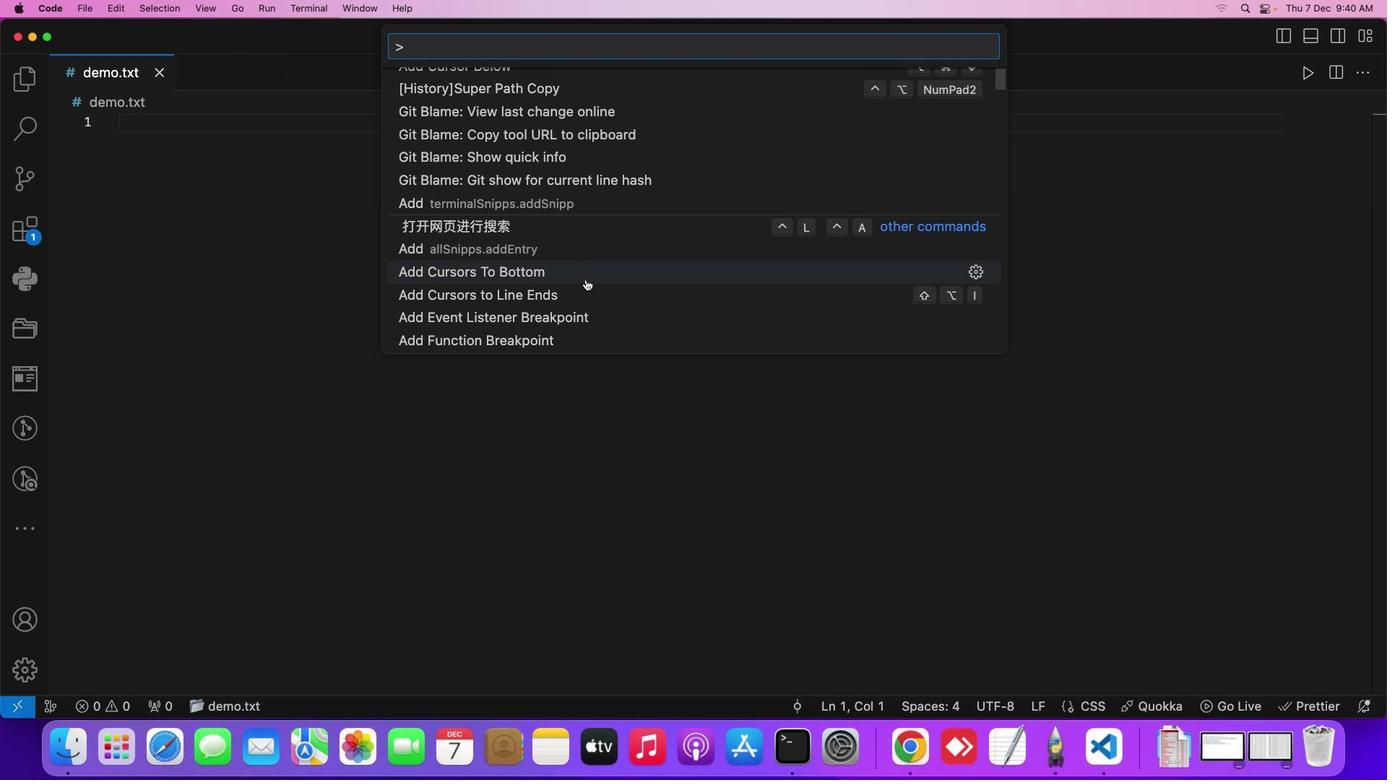 
Action: Mouse moved to (604, 309)
Screenshot: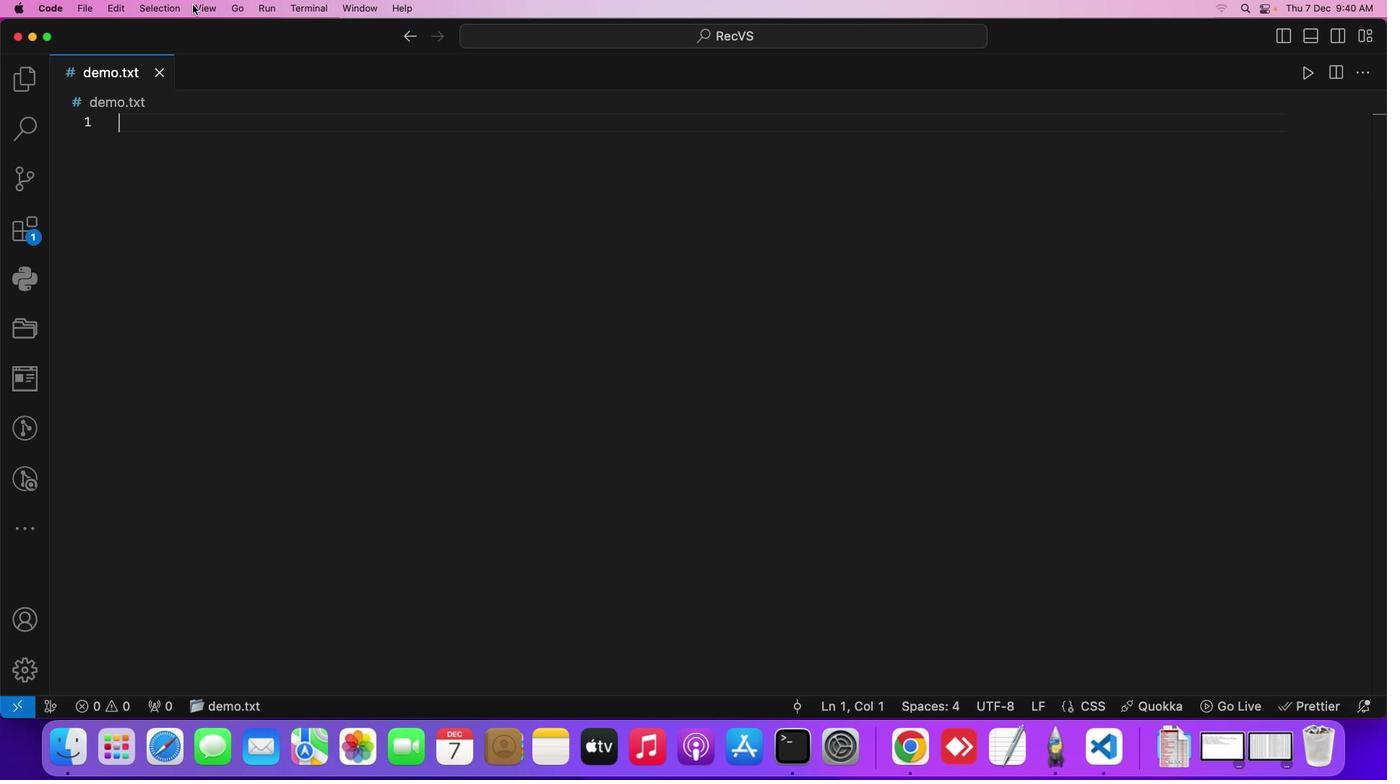 
Action: Mouse pressed left at (604, 309)
Screenshot: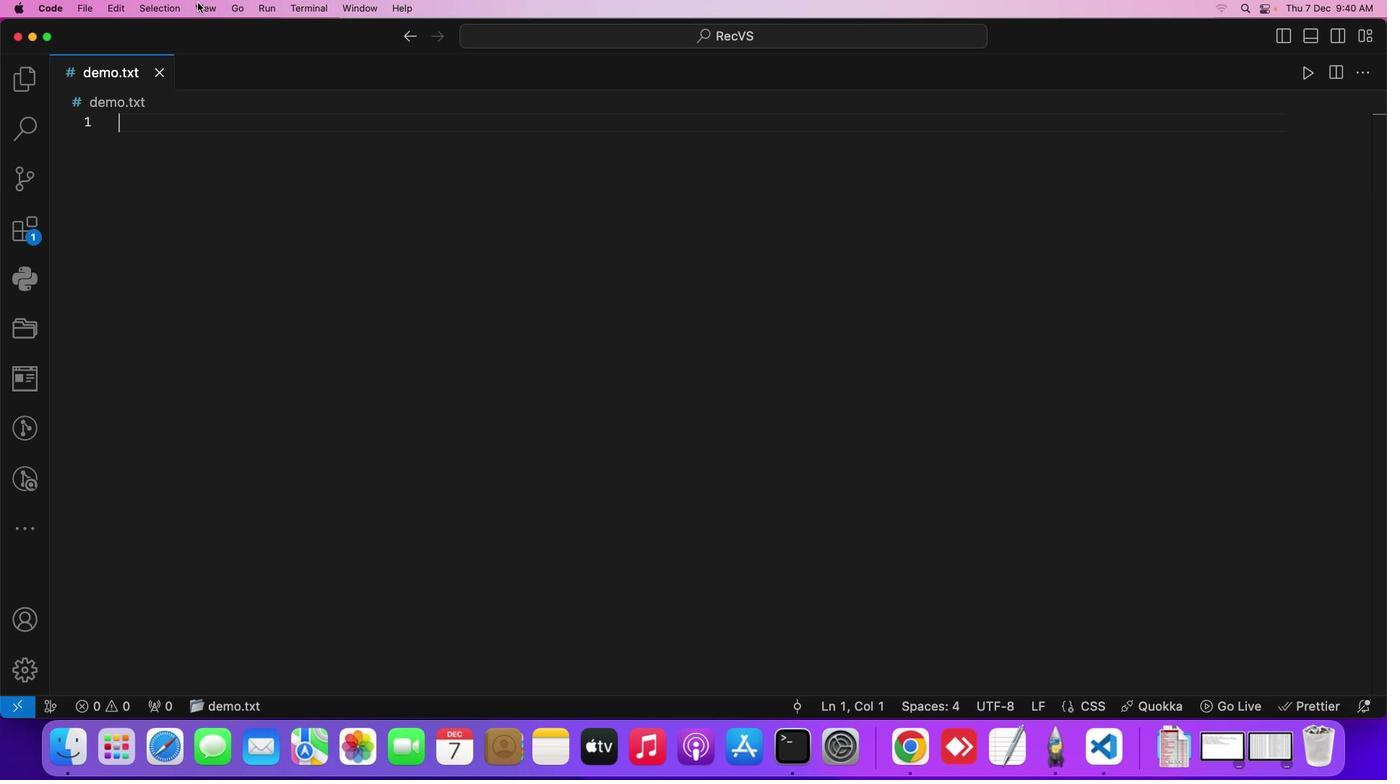 
Action: Mouse moved to (229, 26)
Screenshot: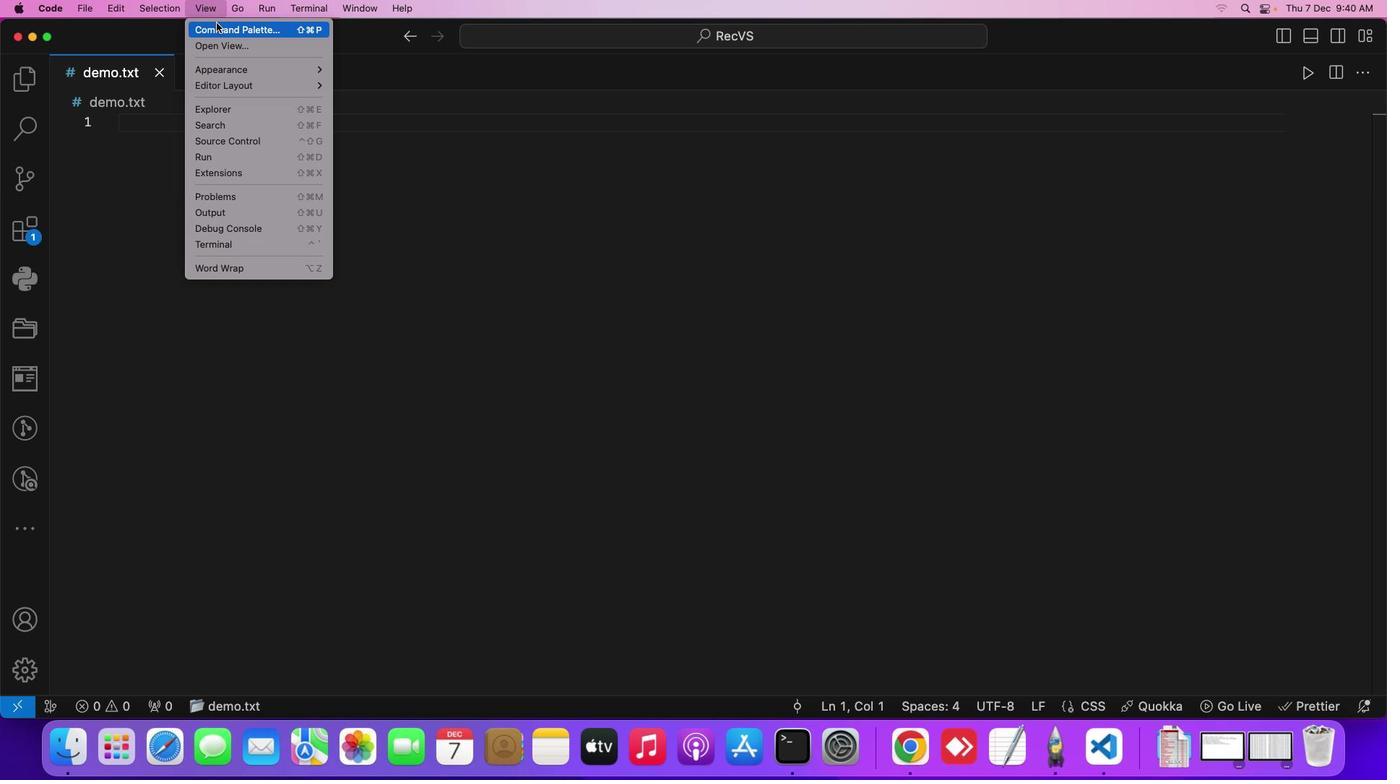 
Action: Mouse pressed left at (229, 26)
Screenshot: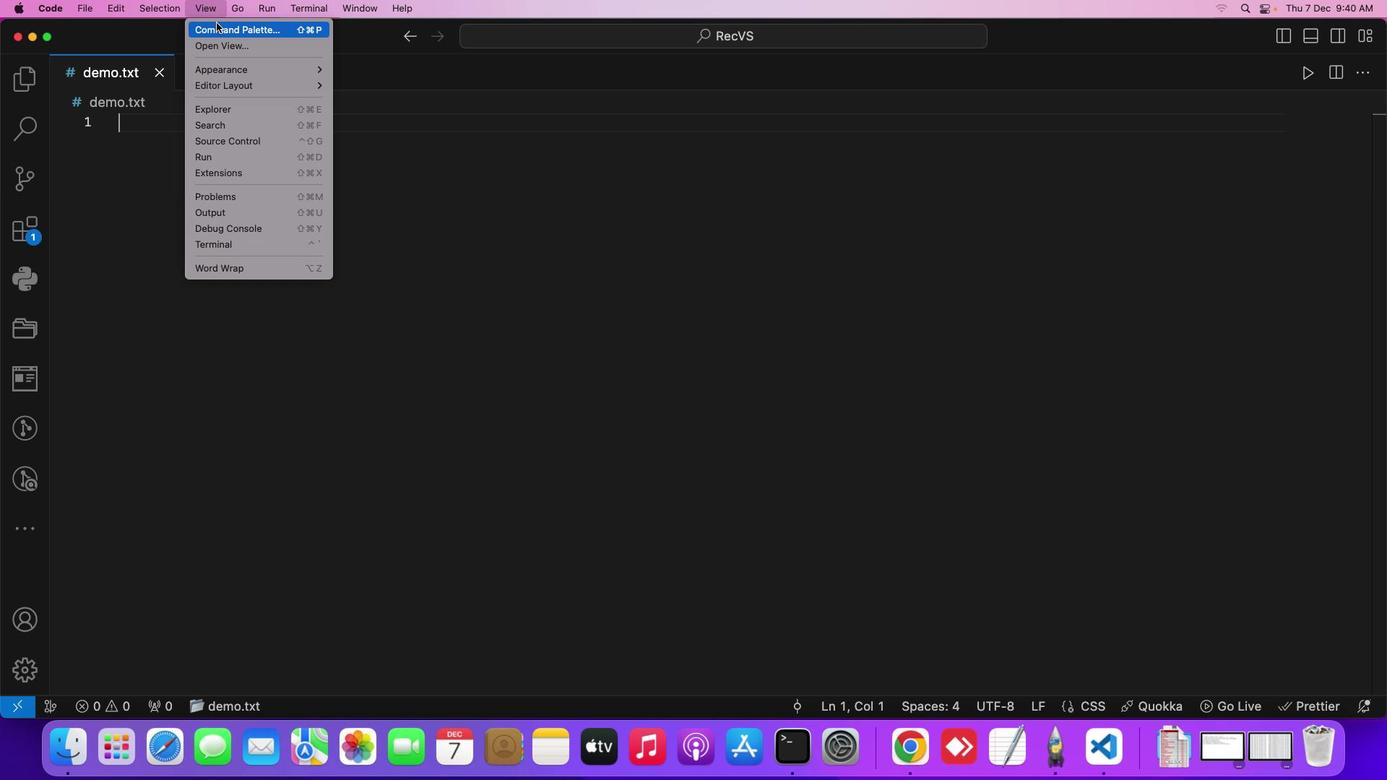 
Action: Mouse moved to (239, 46)
Screenshot: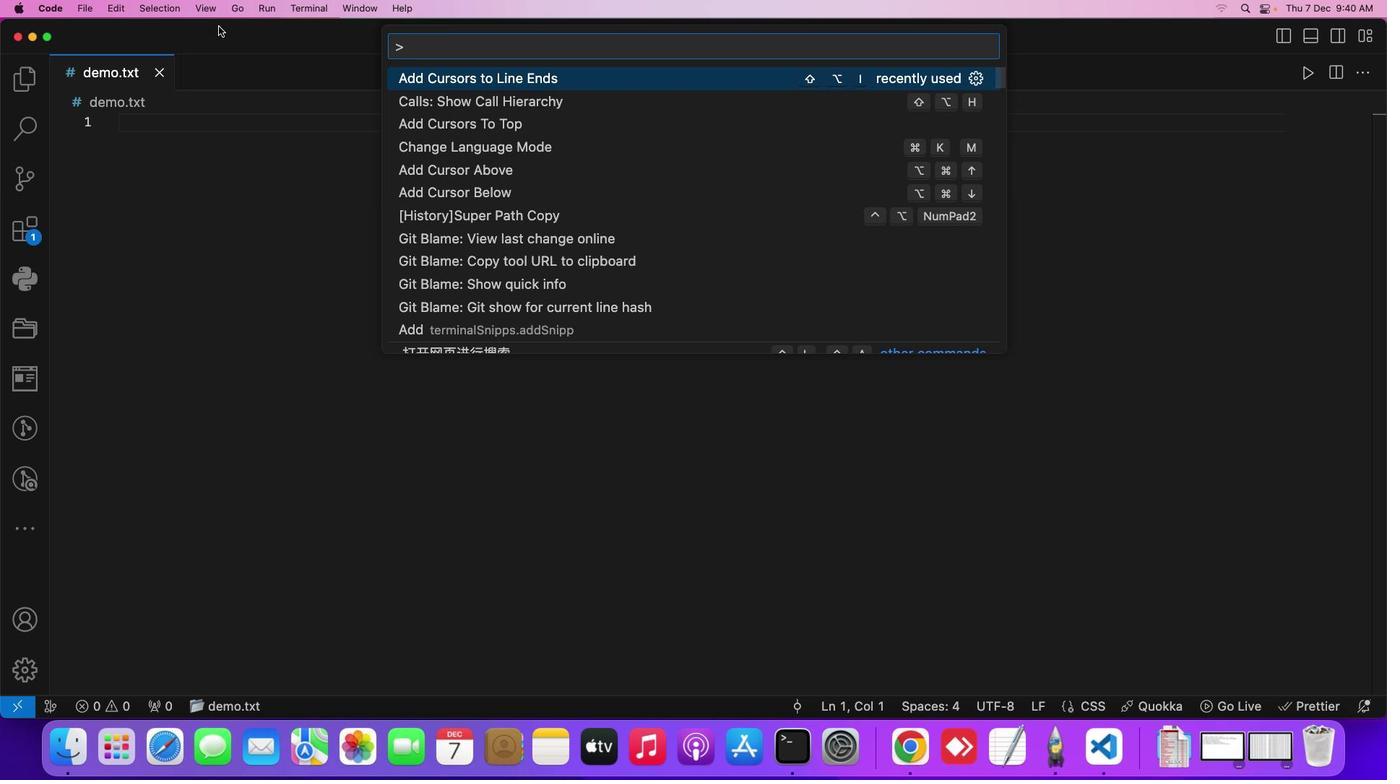 
Action: Mouse pressed left at (239, 46)
Screenshot: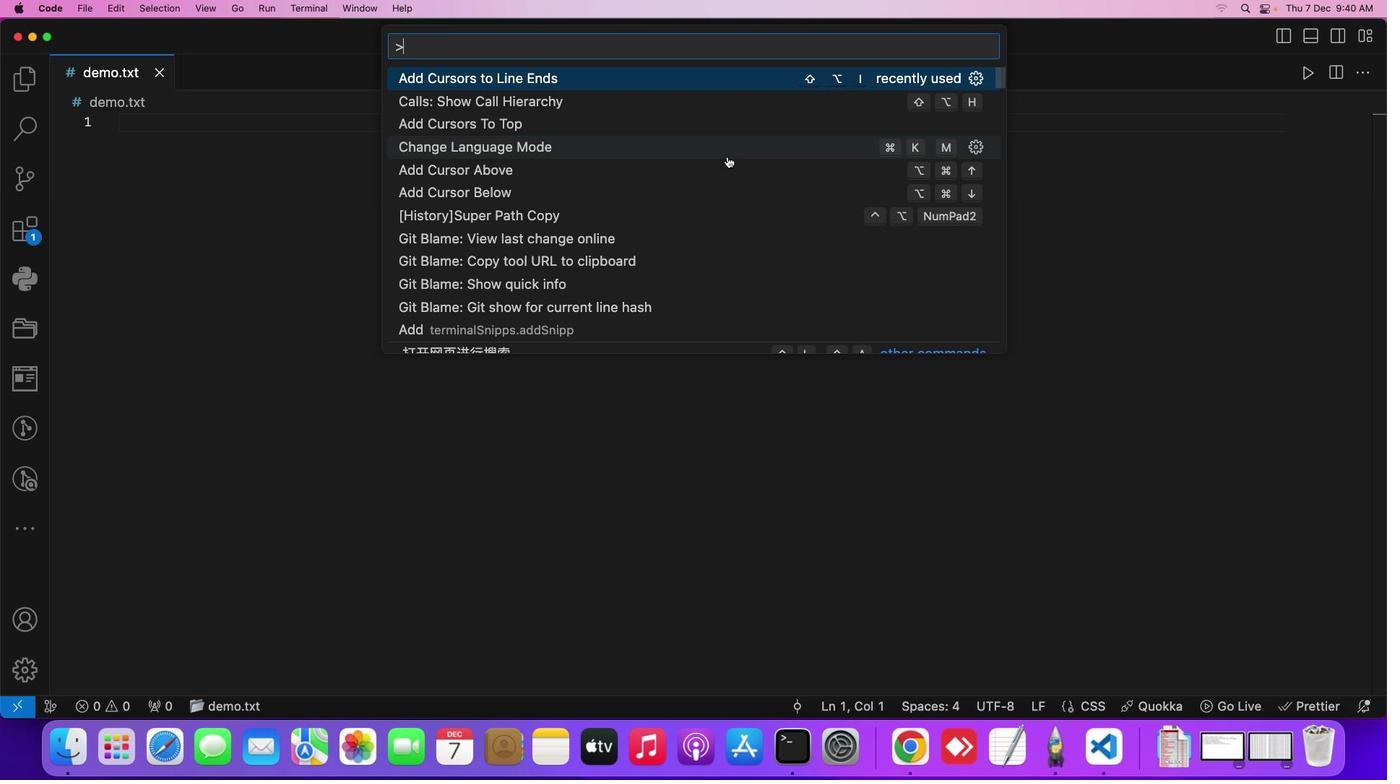 
Action: Mouse moved to (567, 192)
Screenshot: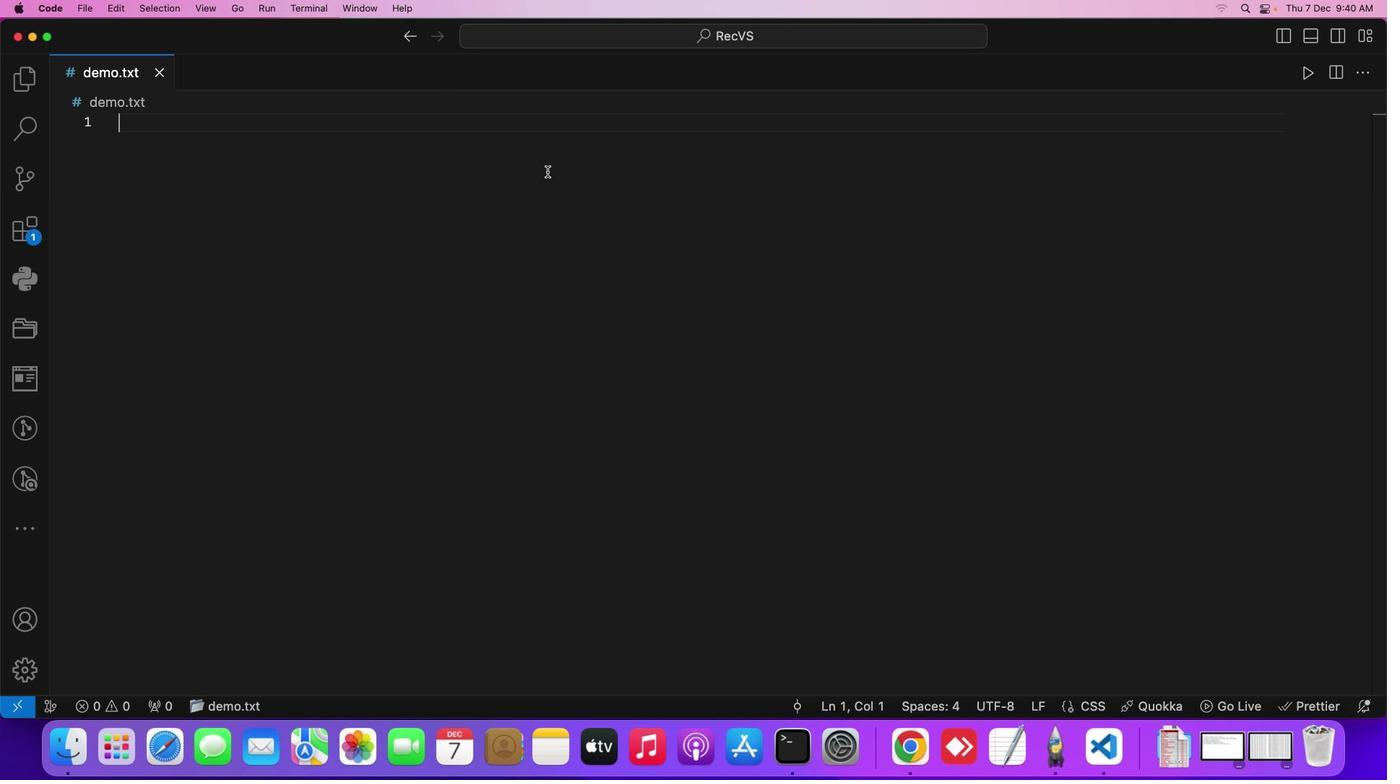 
Action: Mouse pressed left at (567, 192)
Screenshot: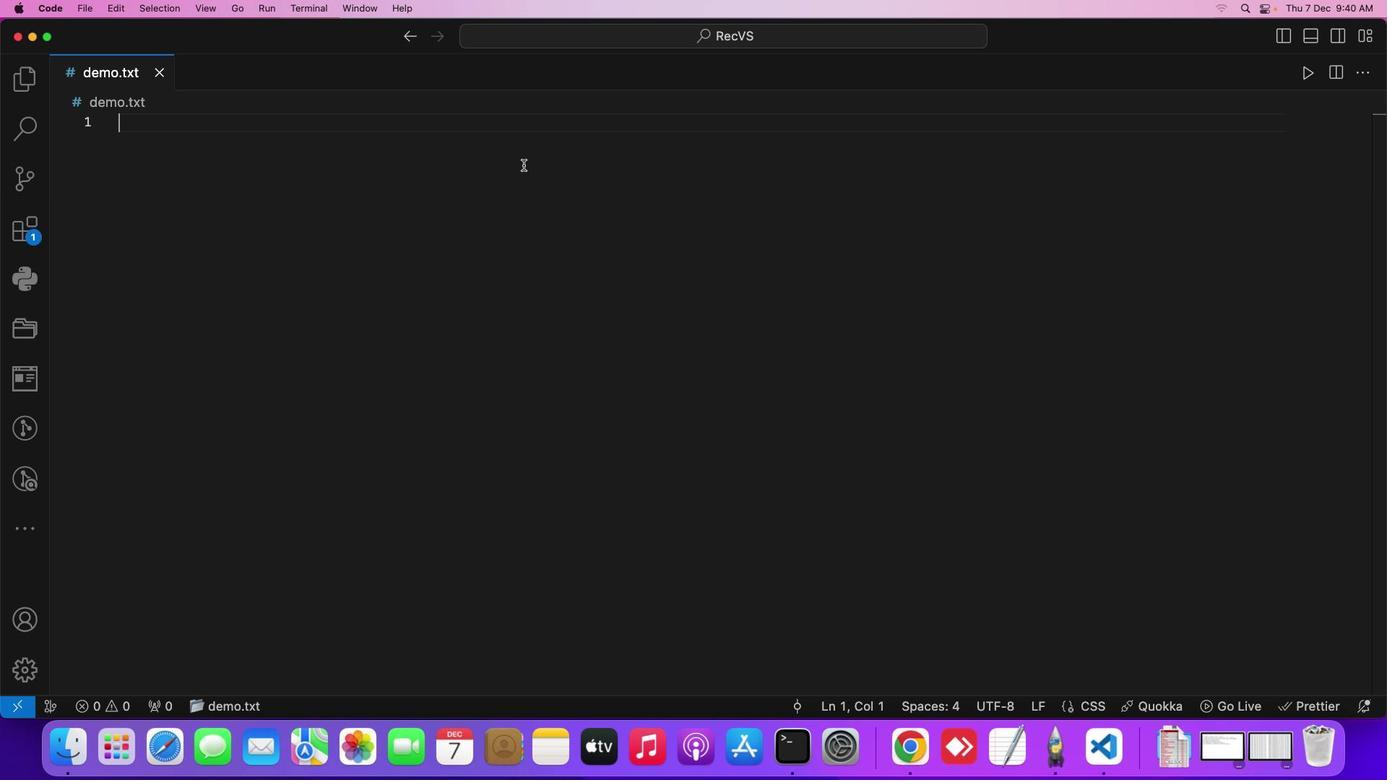 
Action: Mouse moved to (514, 181)
Screenshot: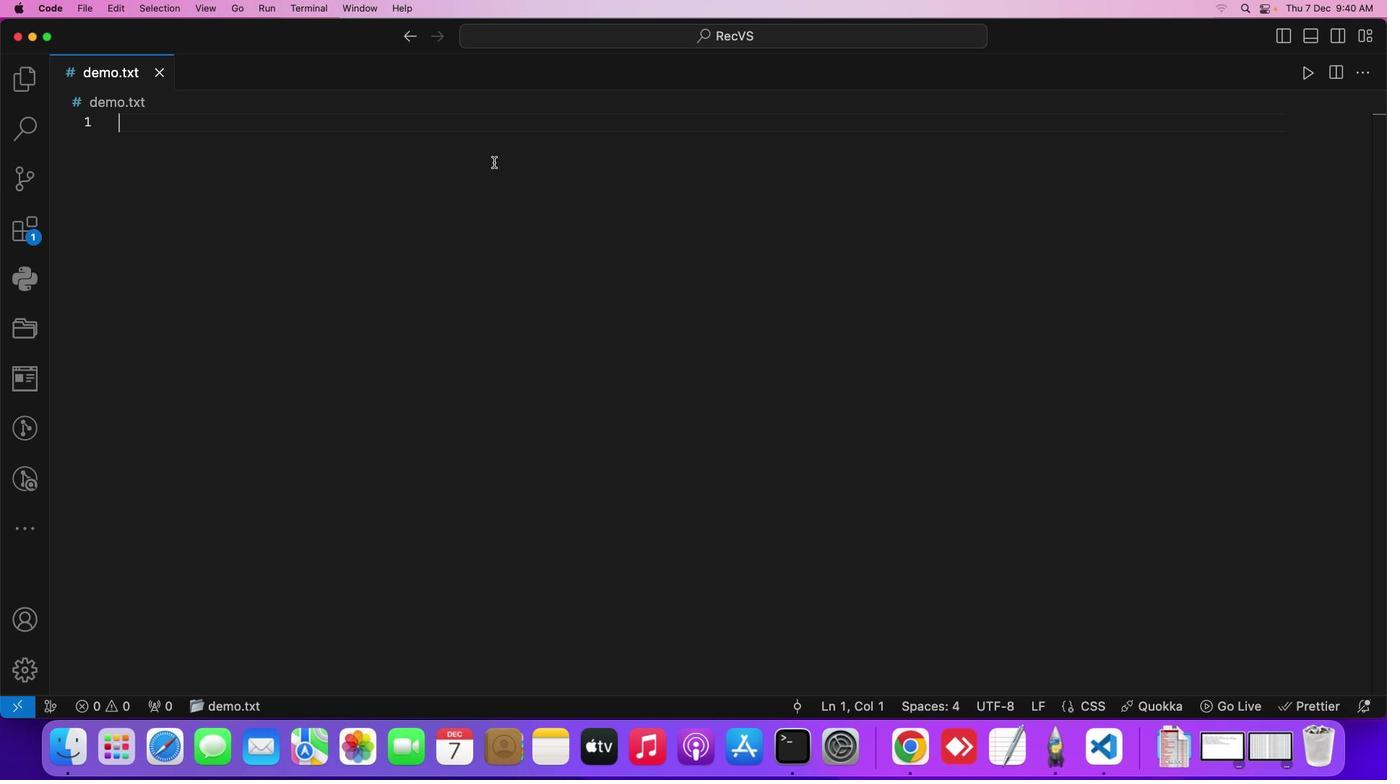 
